 Task: Find connections with filter location Hoboken with filter topic #humanresourceswith filter profile language English with filter current company Siemens Mobility with filter school Vivekananda Global University with filter industry Restaurants with filter service category Lead Generation with filter keywords title Habitat for Humanity Builder
Action: Mouse moved to (569, 116)
Screenshot: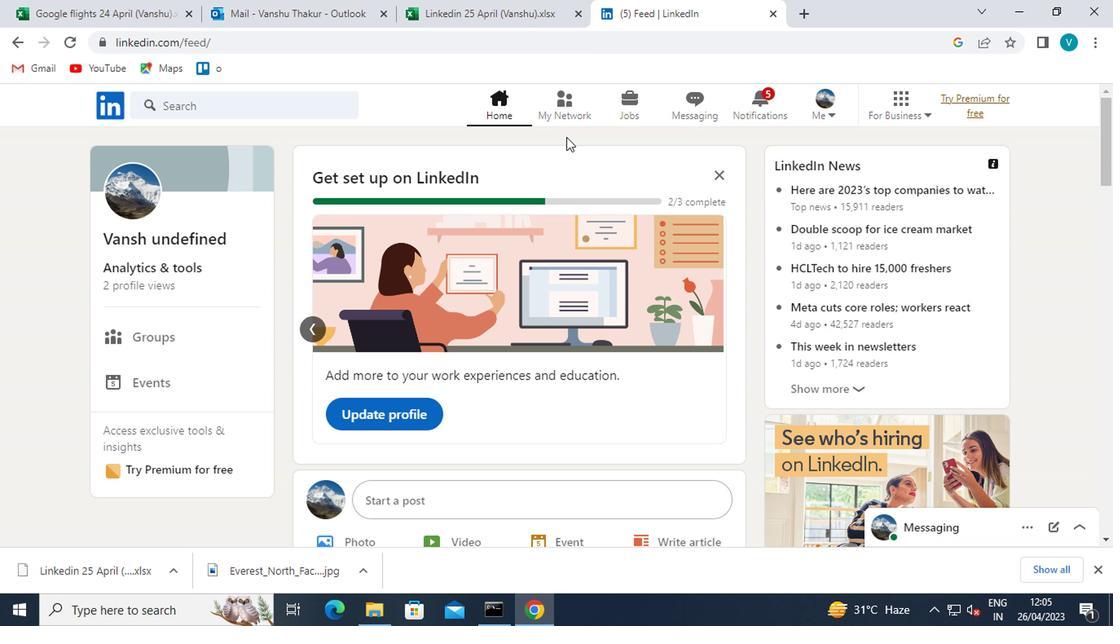 
Action: Mouse pressed left at (569, 116)
Screenshot: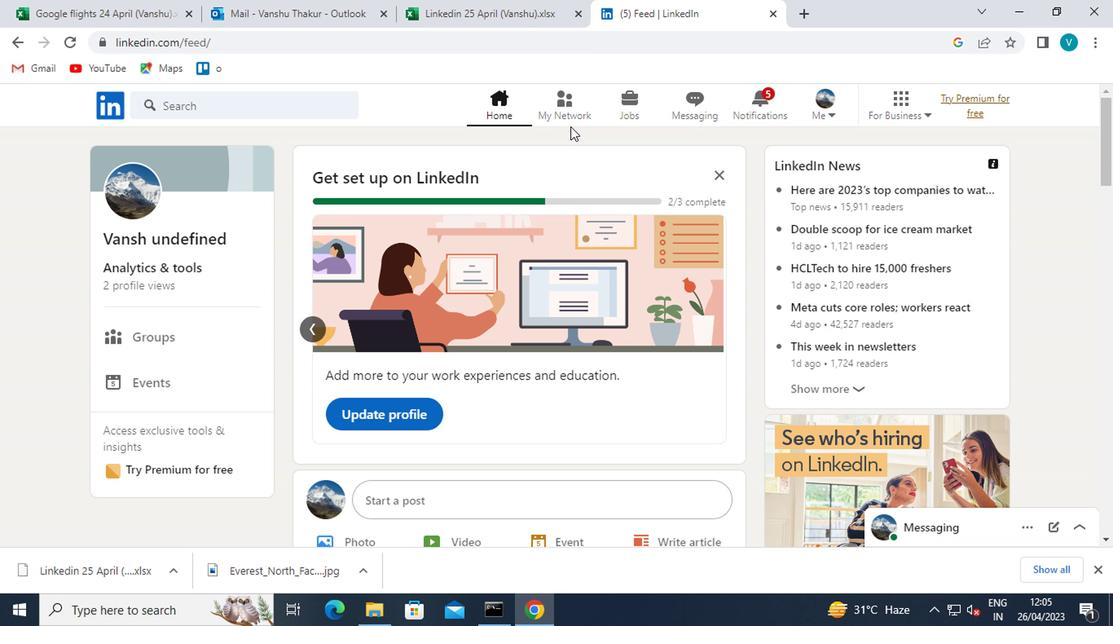 
Action: Mouse moved to (189, 189)
Screenshot: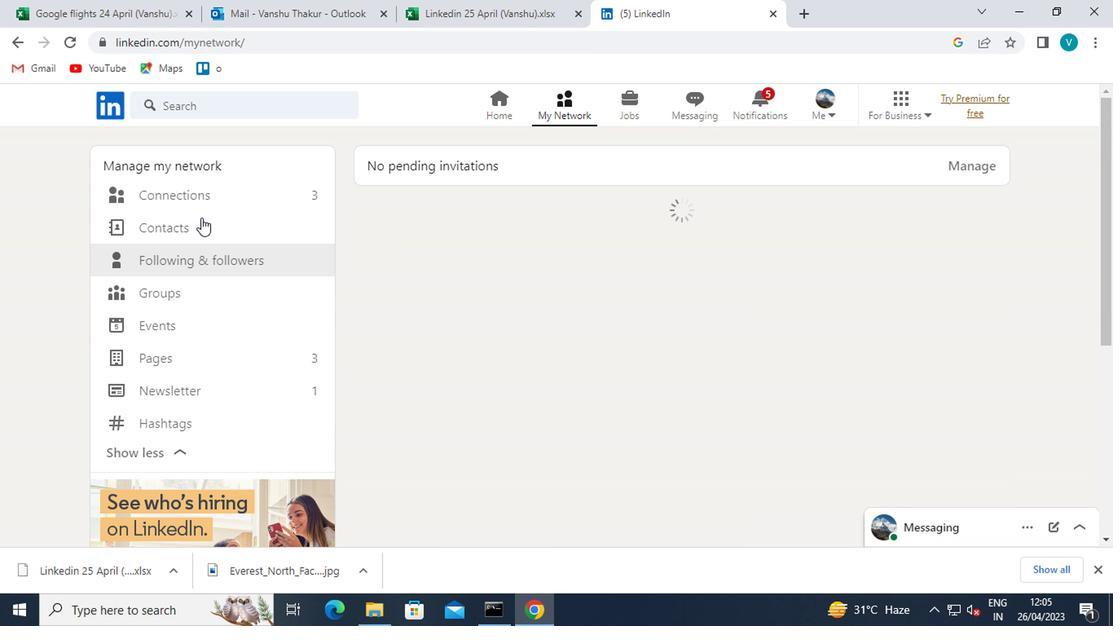 
Action: Mouse pressed left at (189, 189)
Screenshot: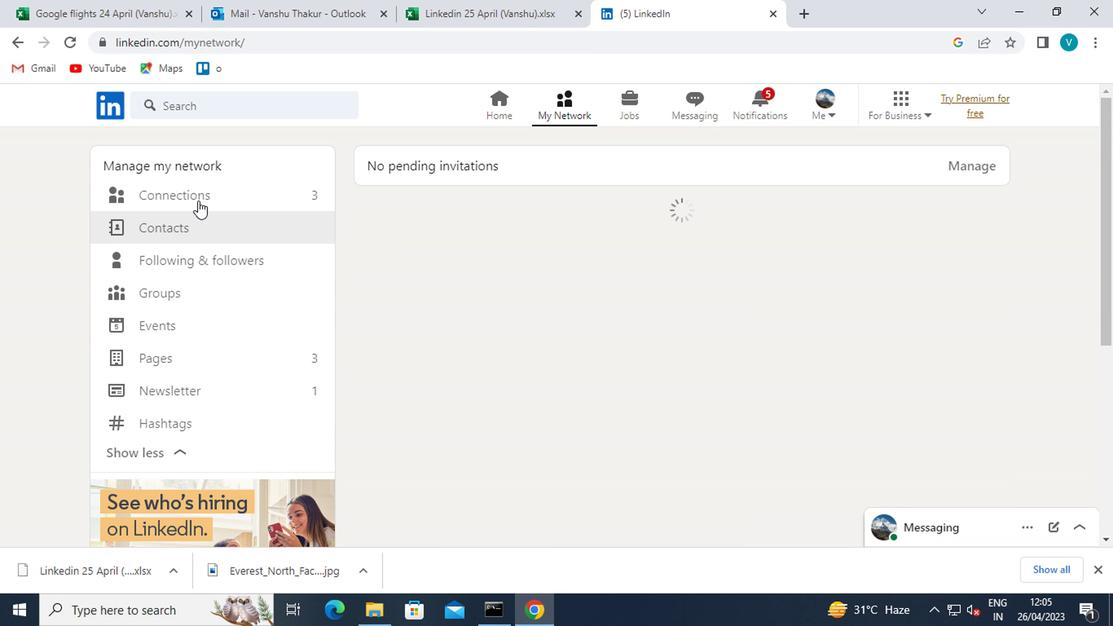 
Action: Mouse moved to (638, 193)
Screenshot: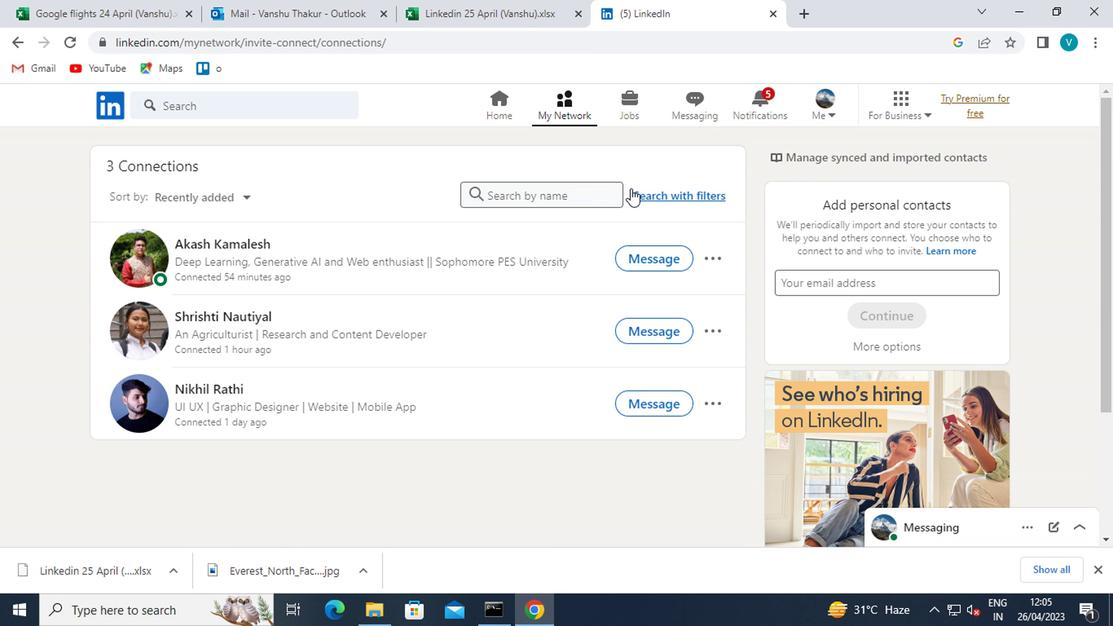 
Action: Mouse pressed left at (638, 193)
Screenshot: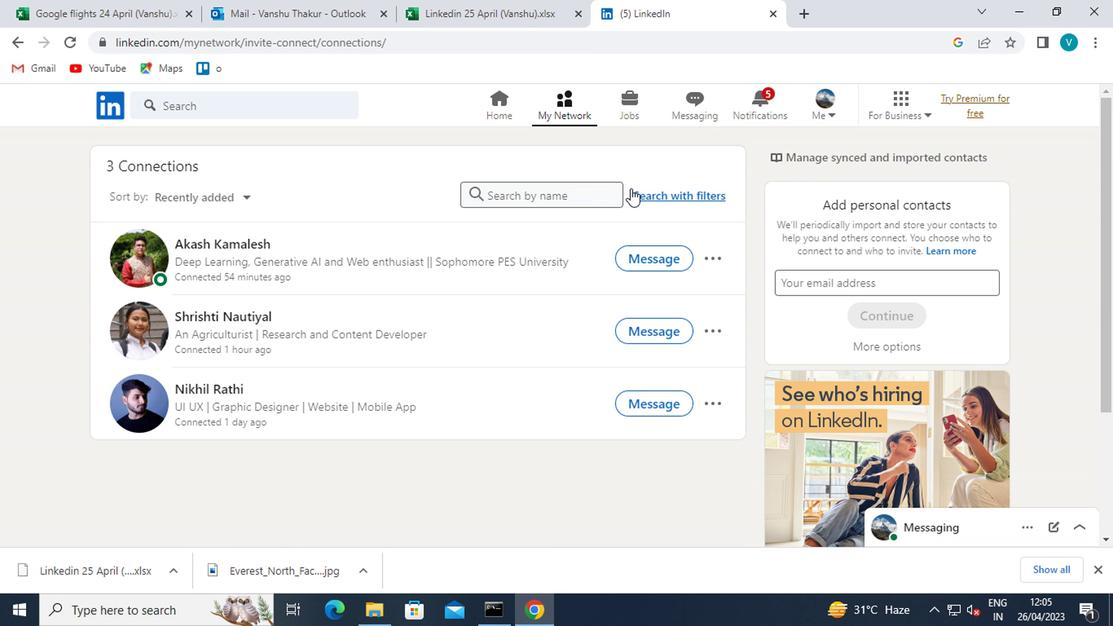 
Action: Mouse moved to (551, 154)
Screenshot: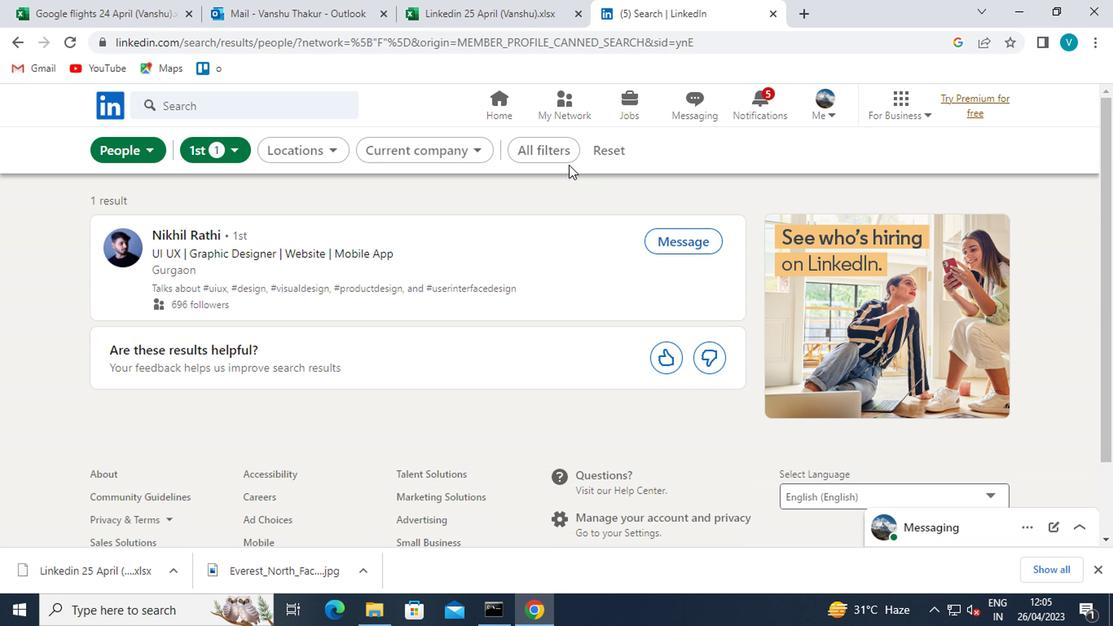 
Action: Mouse pressed left at (551, 154)
Screenshot: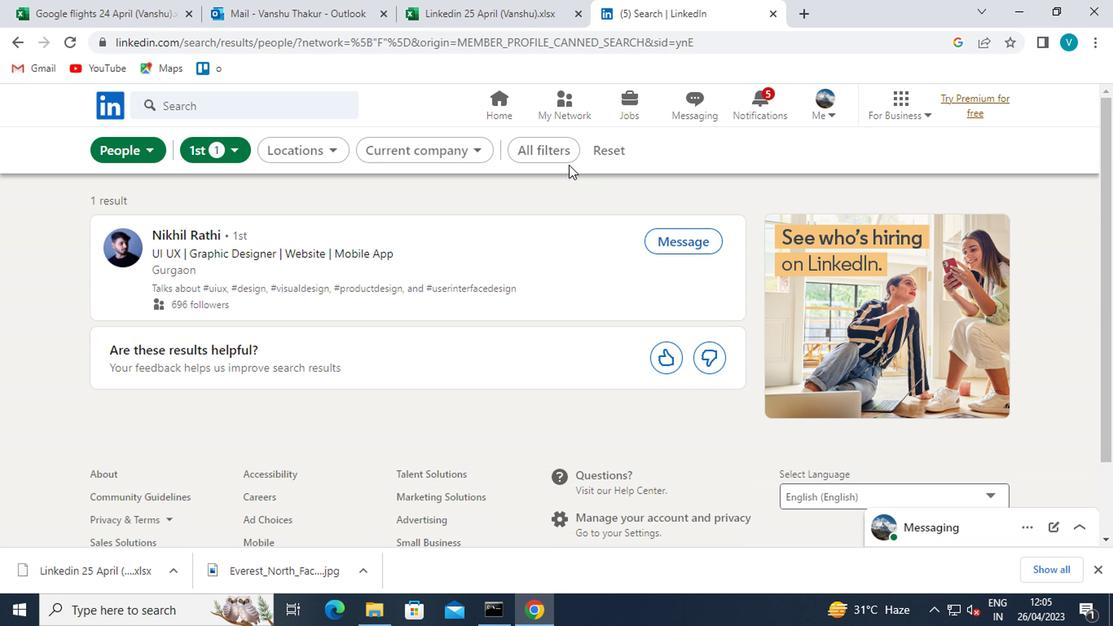 
Action: Mouse moved to (793, 255)
Screenshot: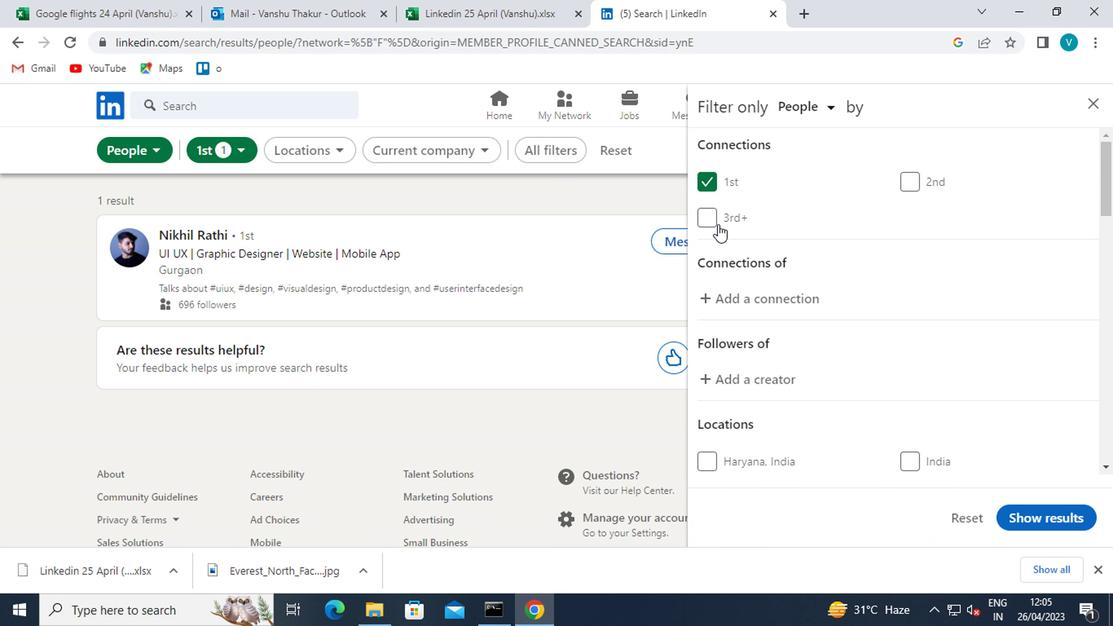 
Action: Mouse scrolled (793, 254) with delta (0, -1)
Screenshot: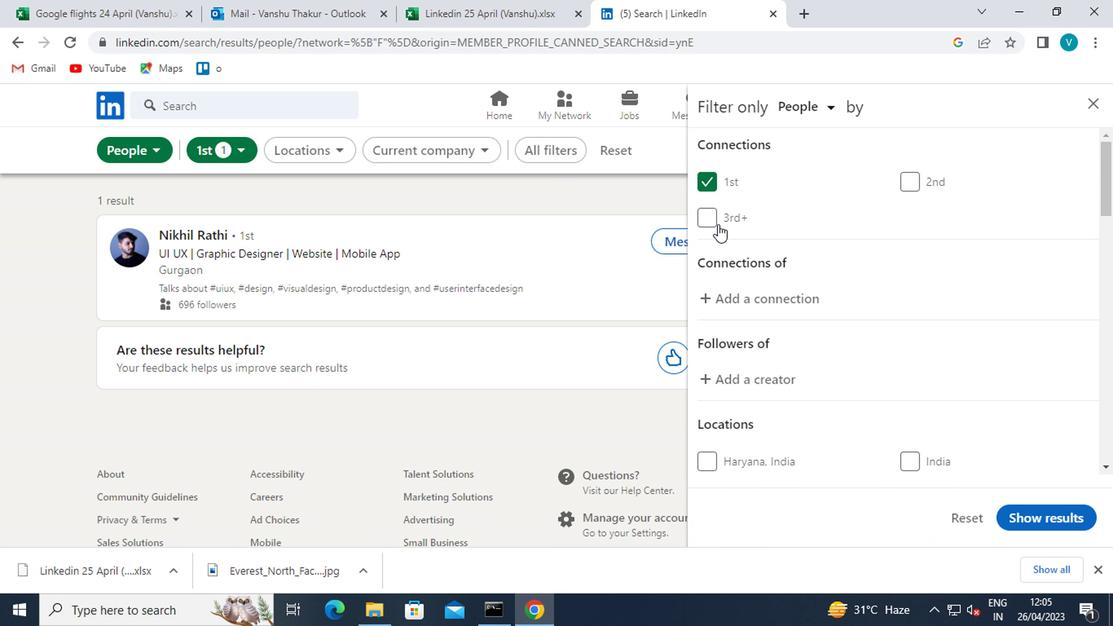 
Action: Mouse moved to (794, 255)
Screenshot: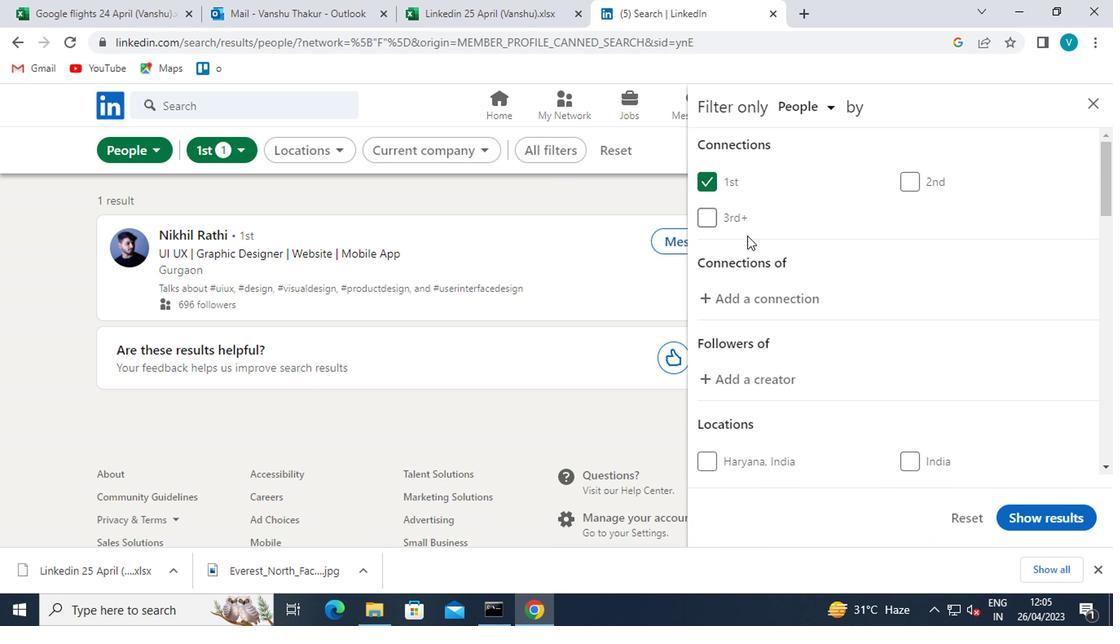 
Action: Mouse scrolled (794, 254) with delta (0, -1)
Screenshot: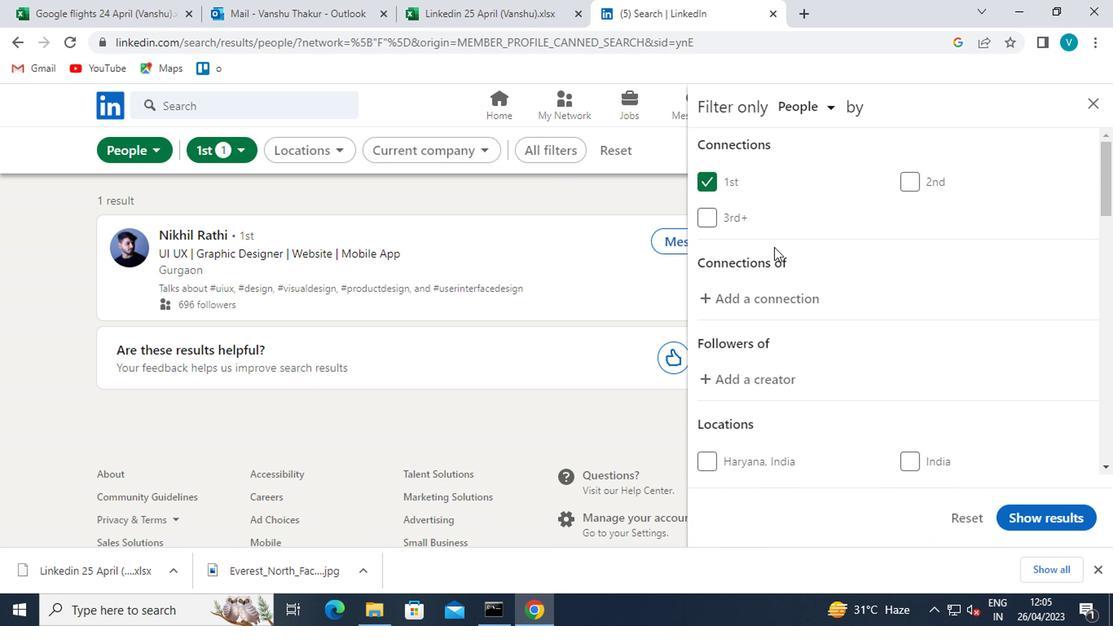 
Action: Mouse moved to (795, 255)
Screenshot: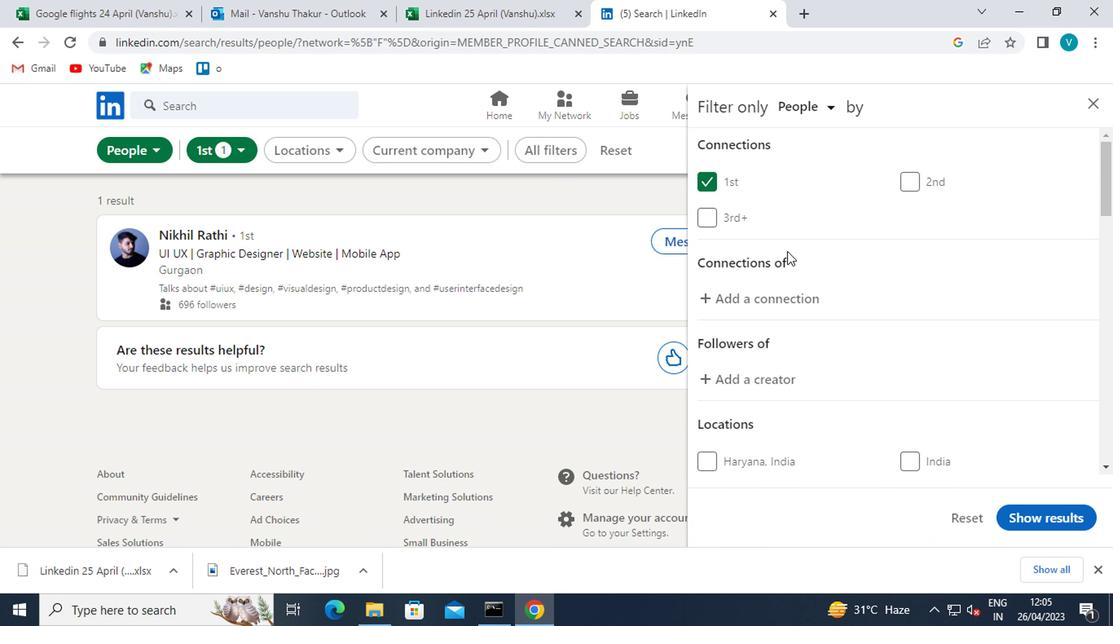 
Action: Mouse scrolled (795, 254) with delta (0, -1)
Screenshot: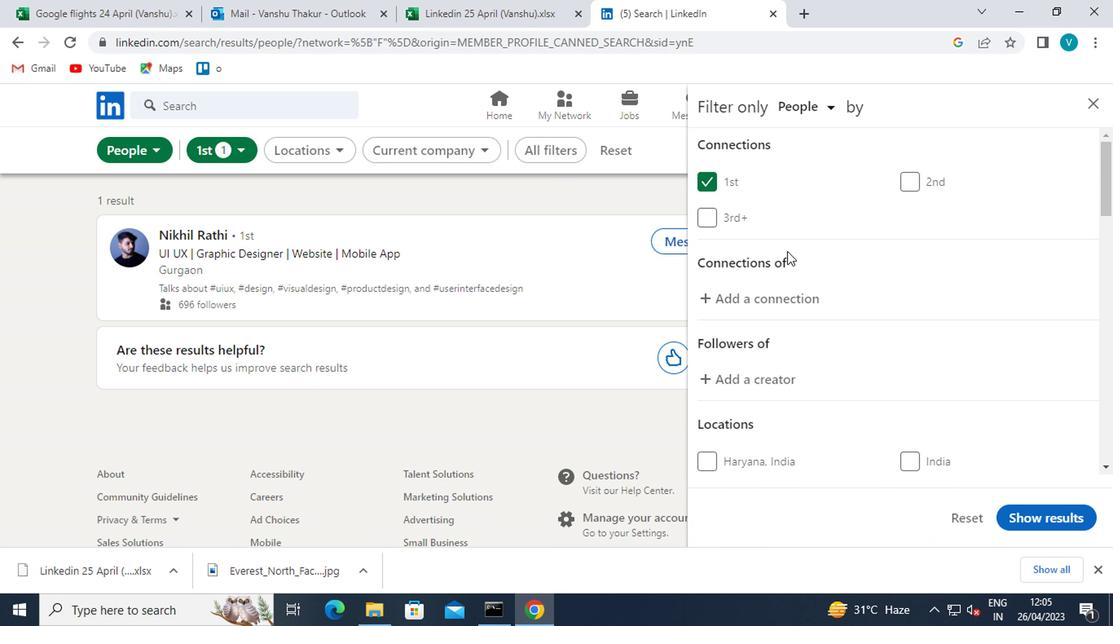 
Action: Mouse moved to (775, 290)
Screenshot: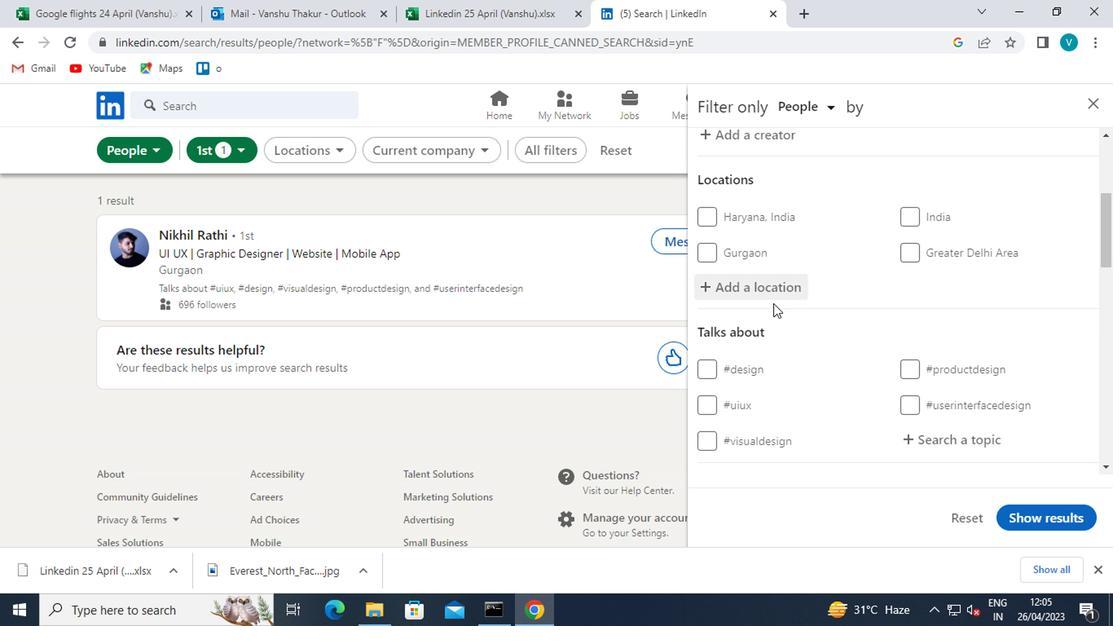 
Action: Mouse pressed left at (775, 290)
Screenshot: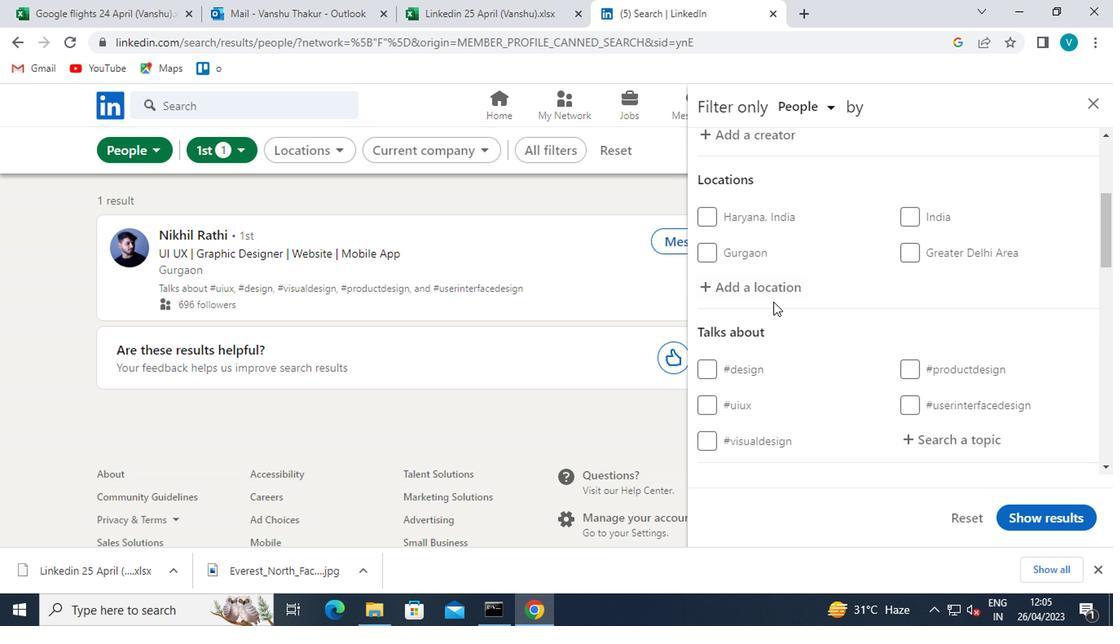 
Action: Key pressed <Key.shift>HOBOKEN
Screenshot: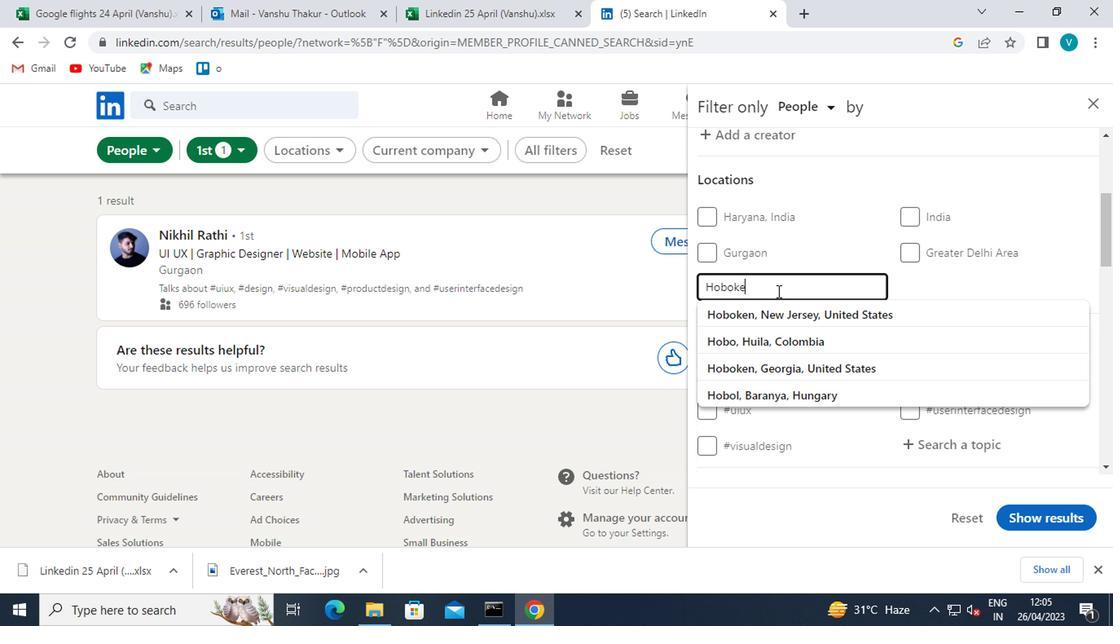 
Action: Mouse moved to (824, 310)
Screenshot: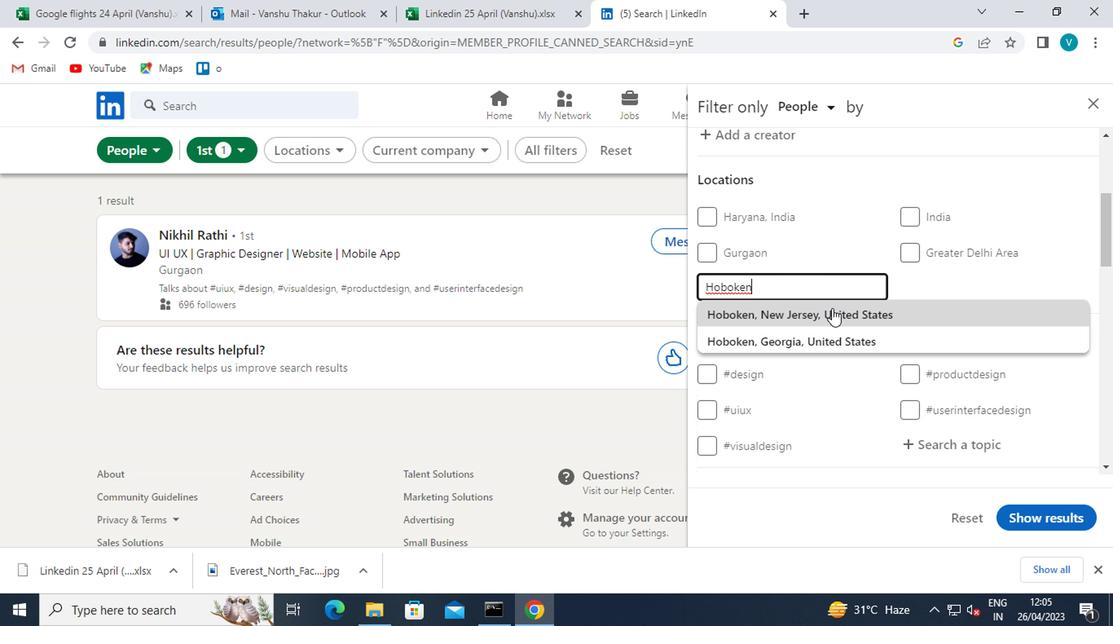 
Action: Mouse pressed left at (824, 310)
Screenshot: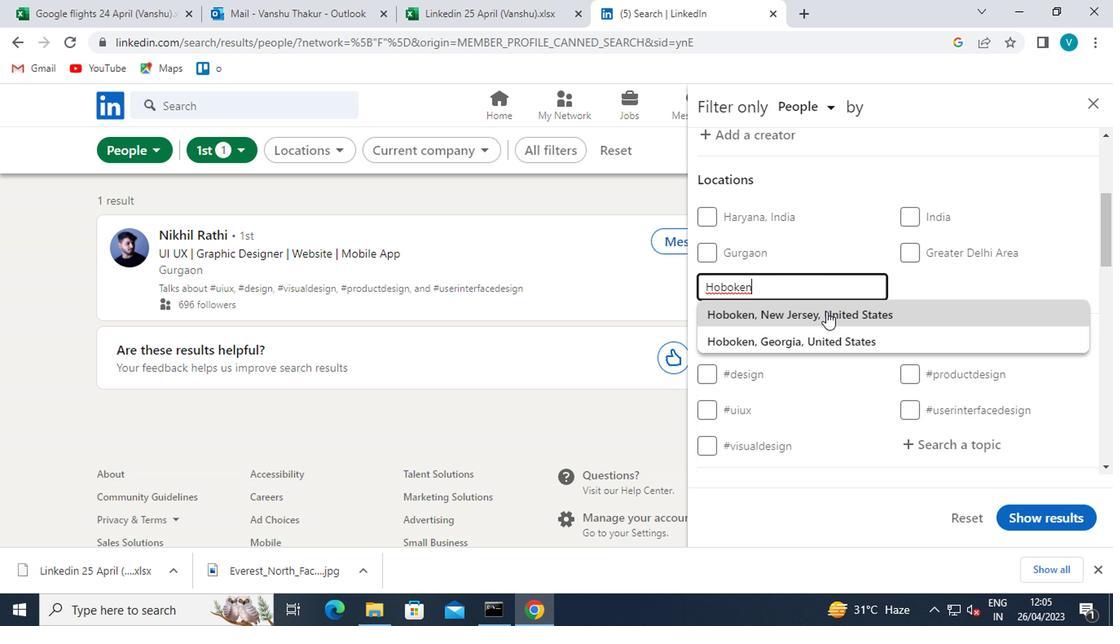 
Action: Mouse scrolled (824, 309) with delta (0, -1)
Screenshot: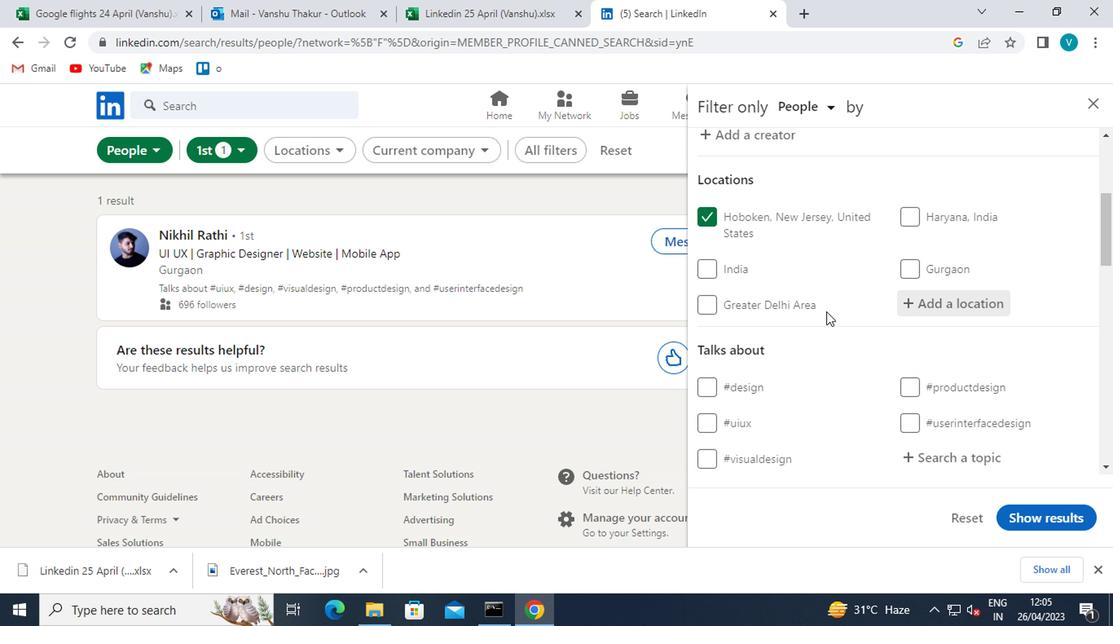 
Action: Mouse moved to (940, 372)
Screenshot: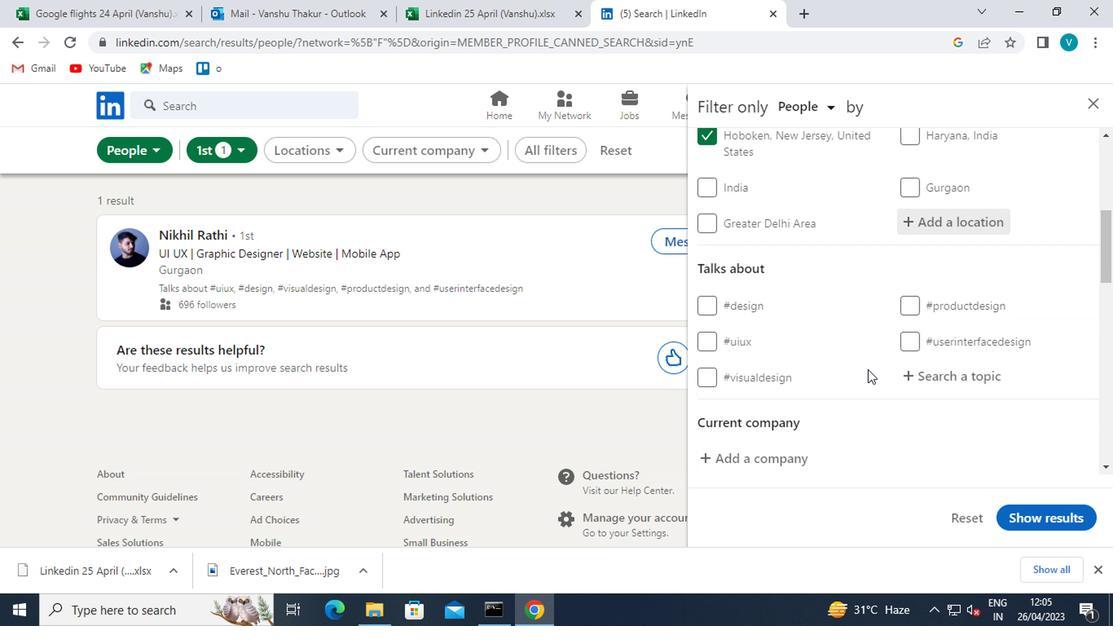 
Action: Mouse pressed left at (940, 372)
Screenshot: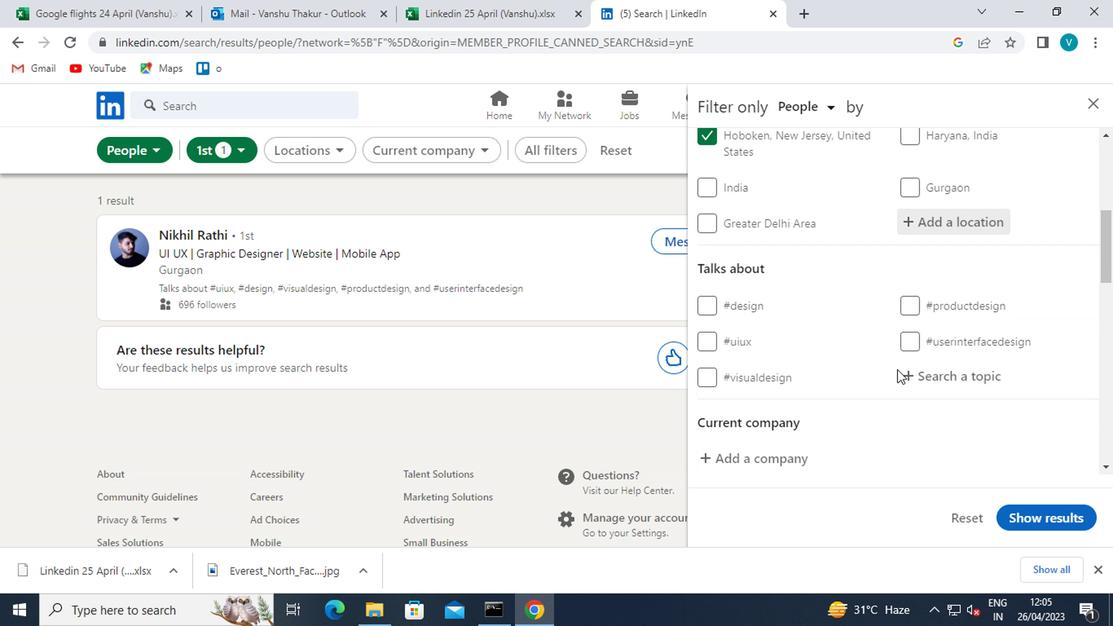 
Action: Mouse moved to (778, 328)
Screenshot: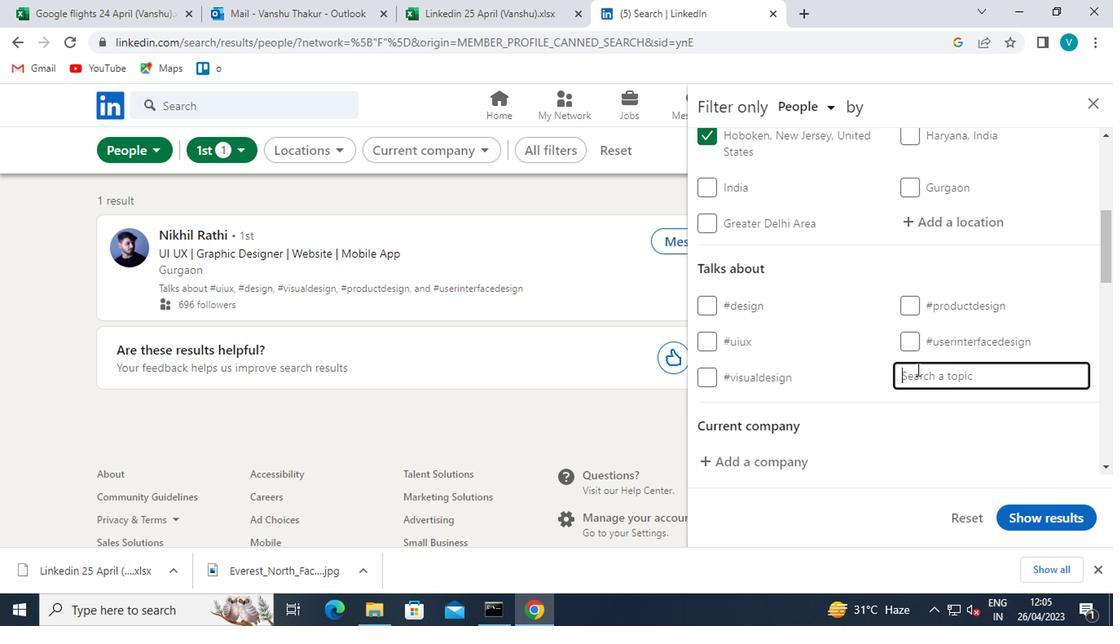 
Action: Key pressed <Key.shift>#HUMANRESOURCES
Screenshot: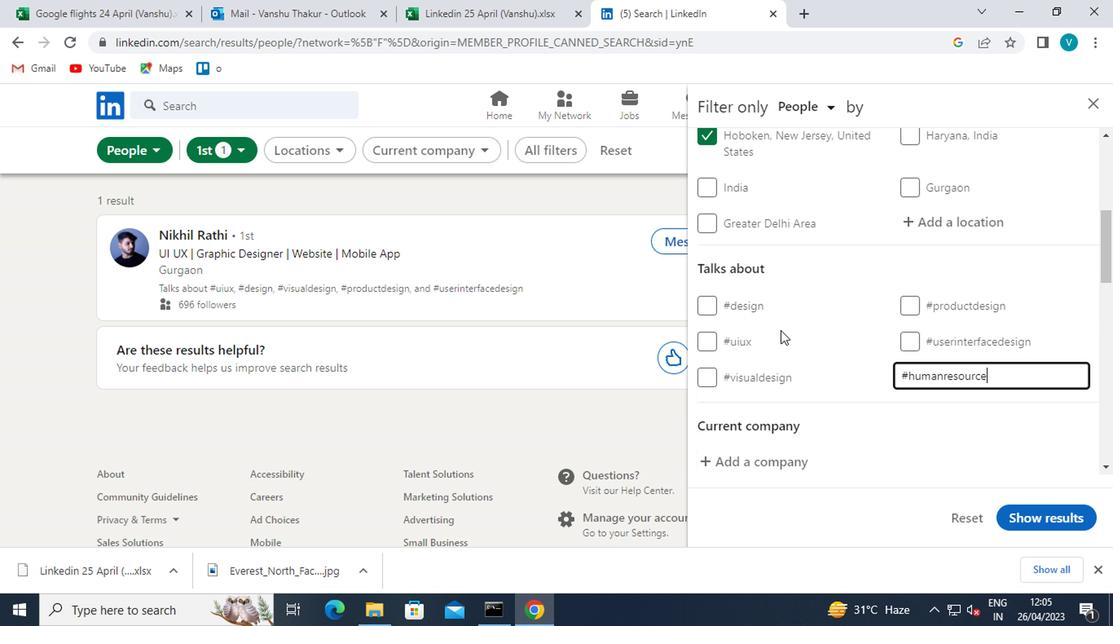 
Action: Mouse moved to (962, 410)
Screenshot: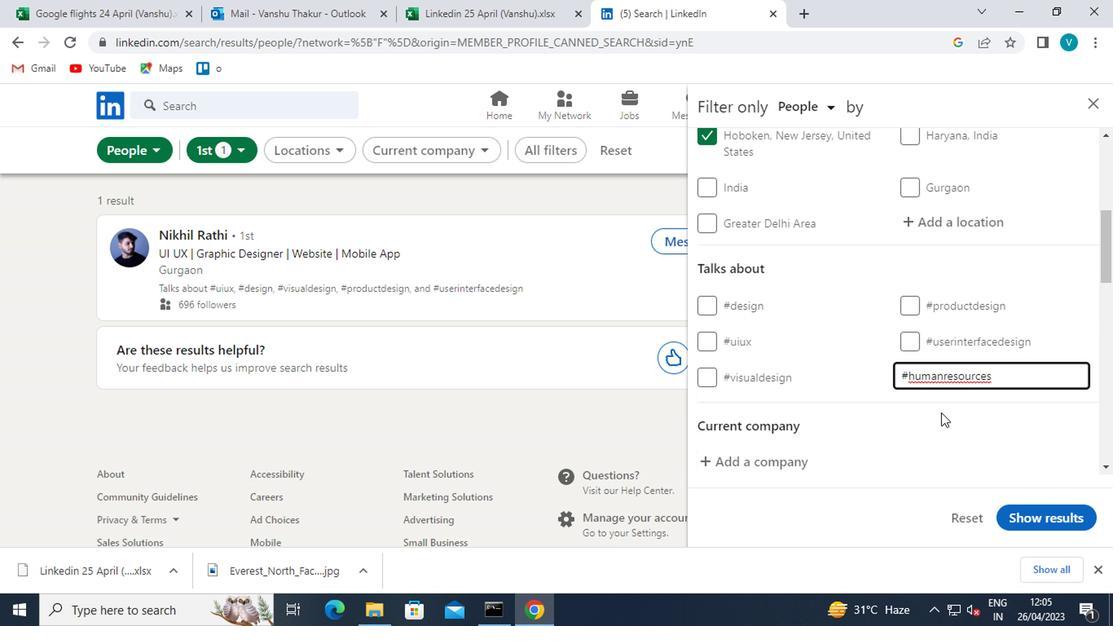 
Action: Mouse pressed left at (962, 410)
Screenshot: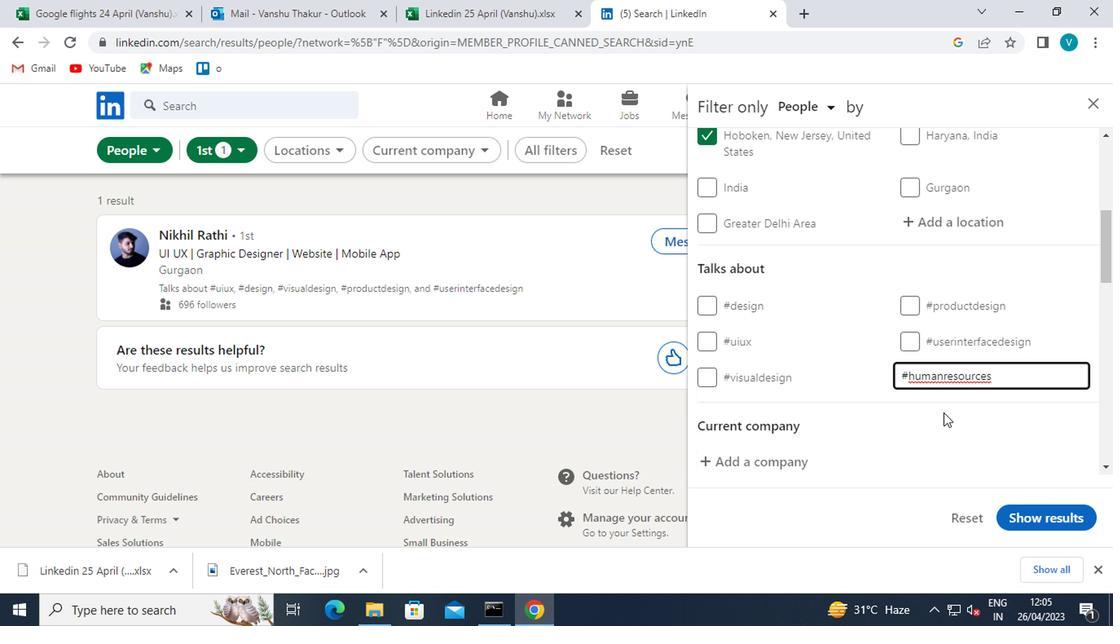 
Action: Mouse scrolled (962, 409) with delta (0, -1)
Screenshot: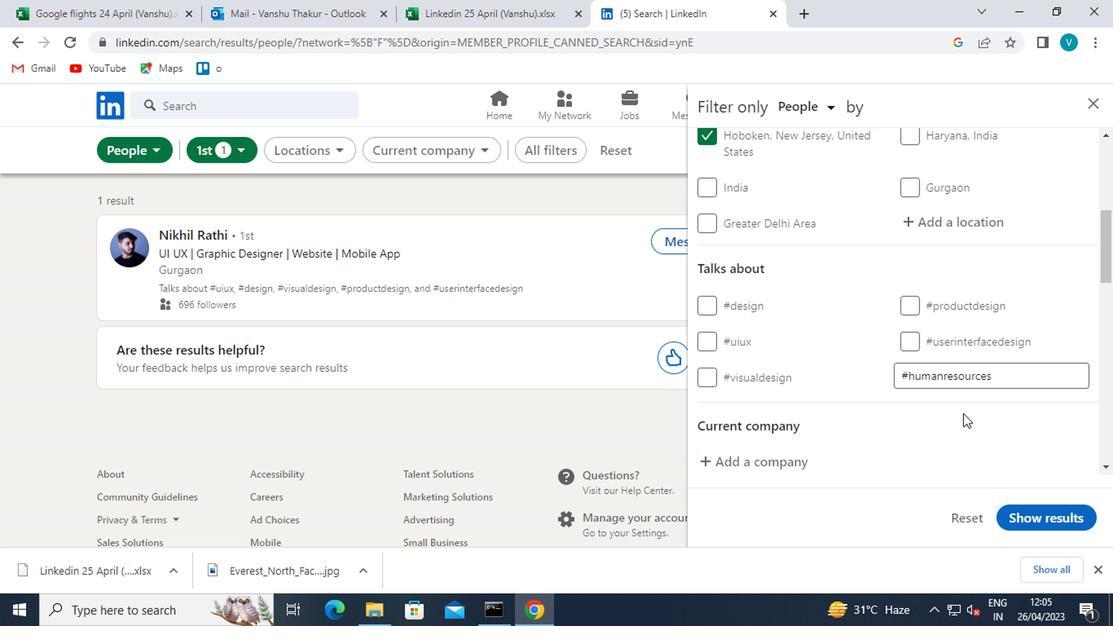 
Action: Mouse scrolled (962, 409) with delta (0, -1)
Screenshot: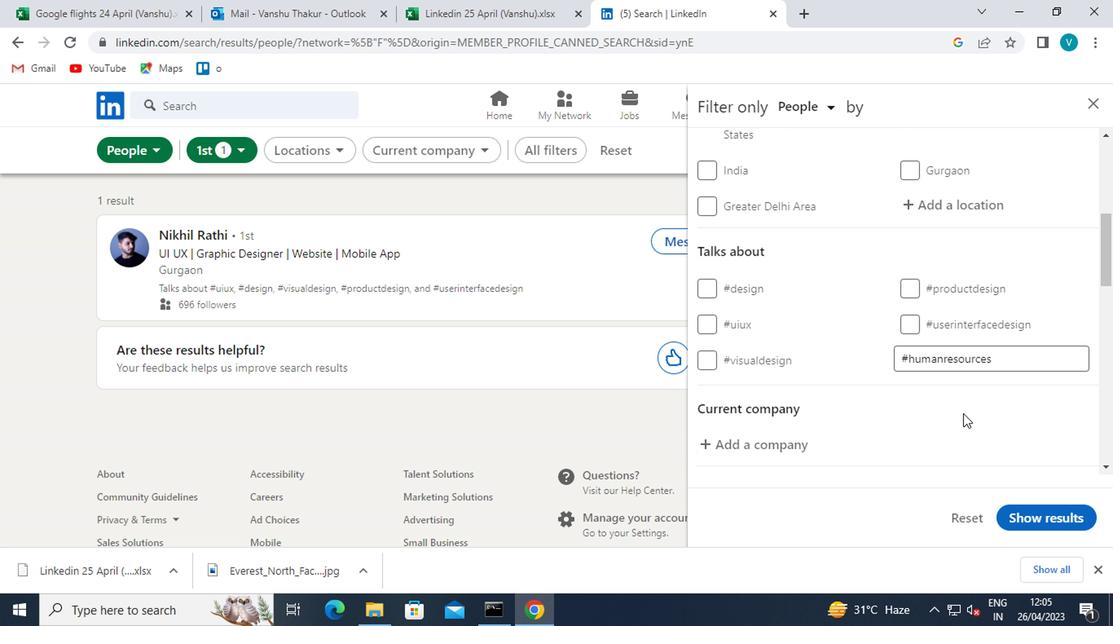 
Action: Mouse scrolled (962, 409) with delta (0, -1)
Screenshot: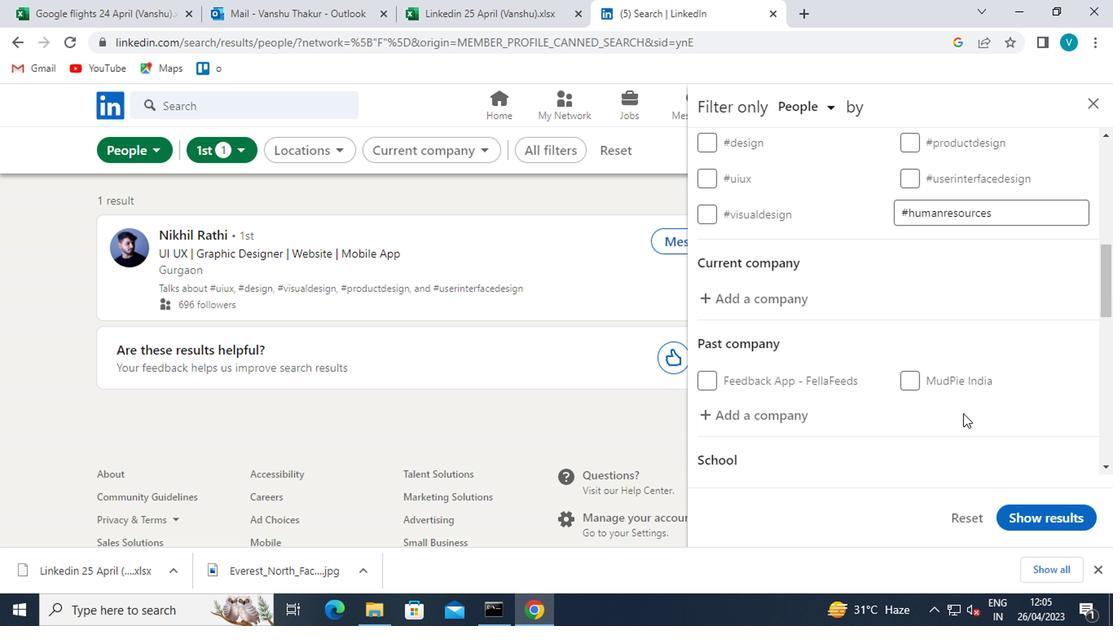 
Action: Mouse scrolled (962, 409) with delta (0, -1)
Screenshot: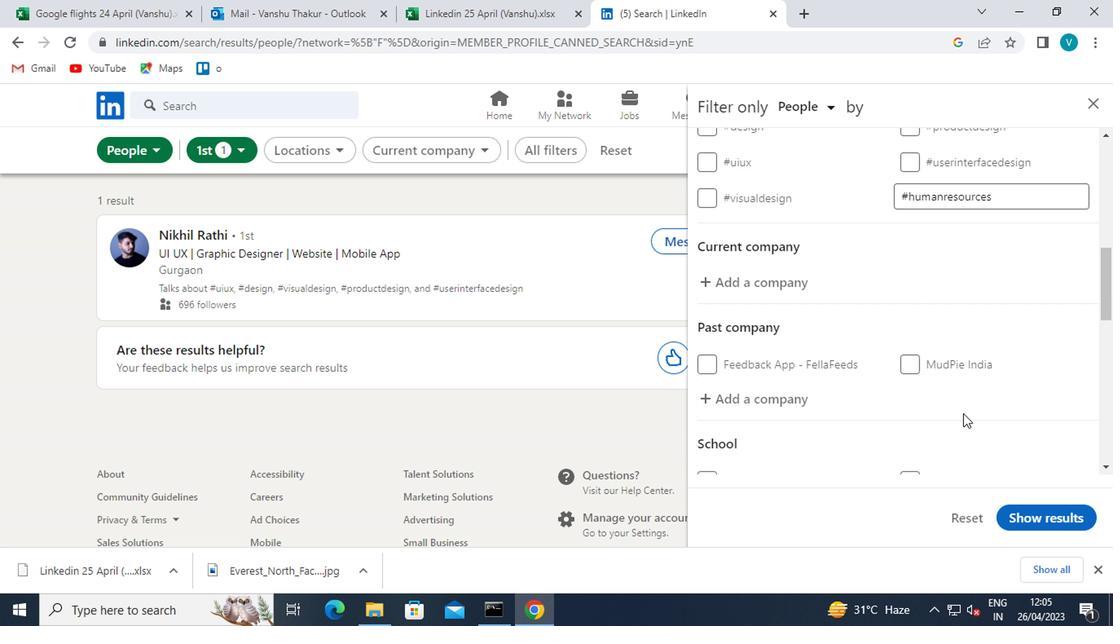 
Action: Mouse scrolled (962, 409) with delta (0, -1)
Screenshot: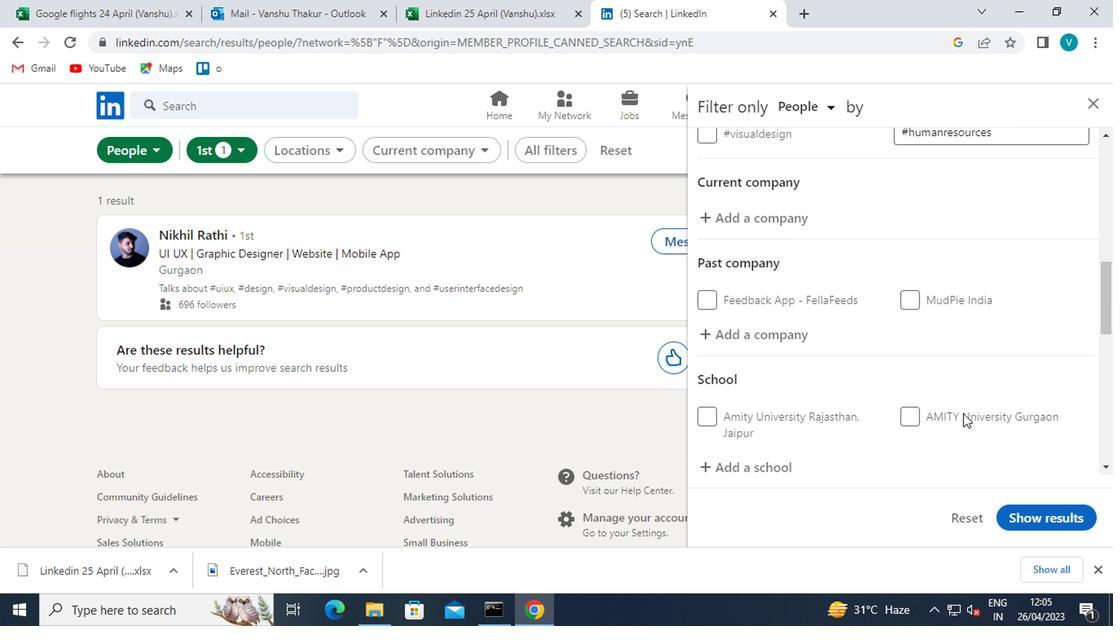 
Action: Mouse scrolled (962, 409) with delta (0, -1)
Screenshot: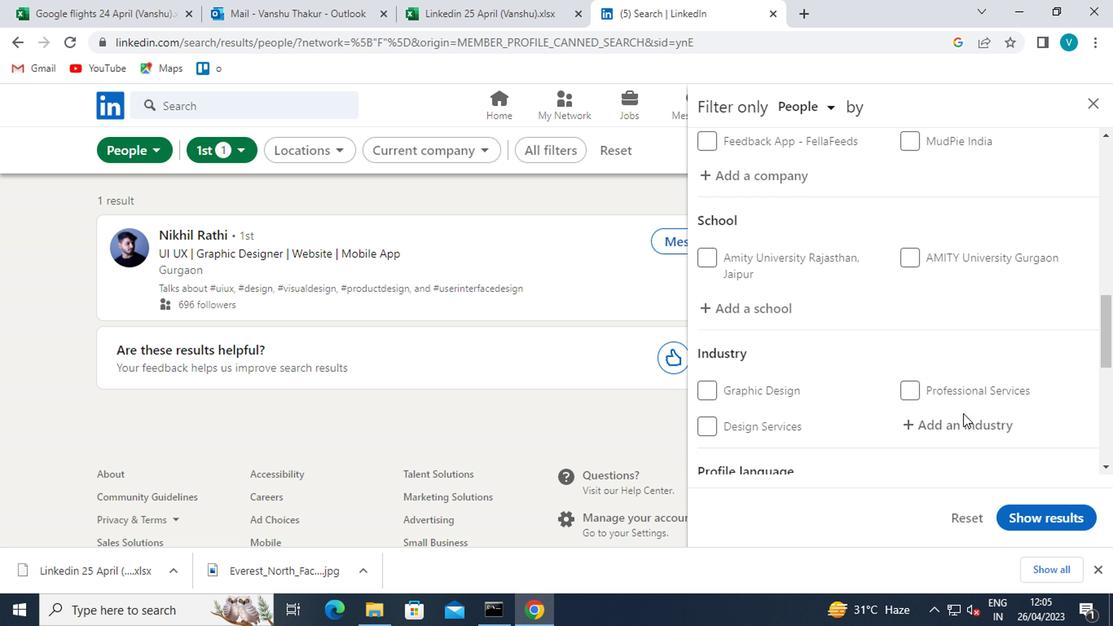 
Action: Mouse moved to (956, 415)
Screenshot: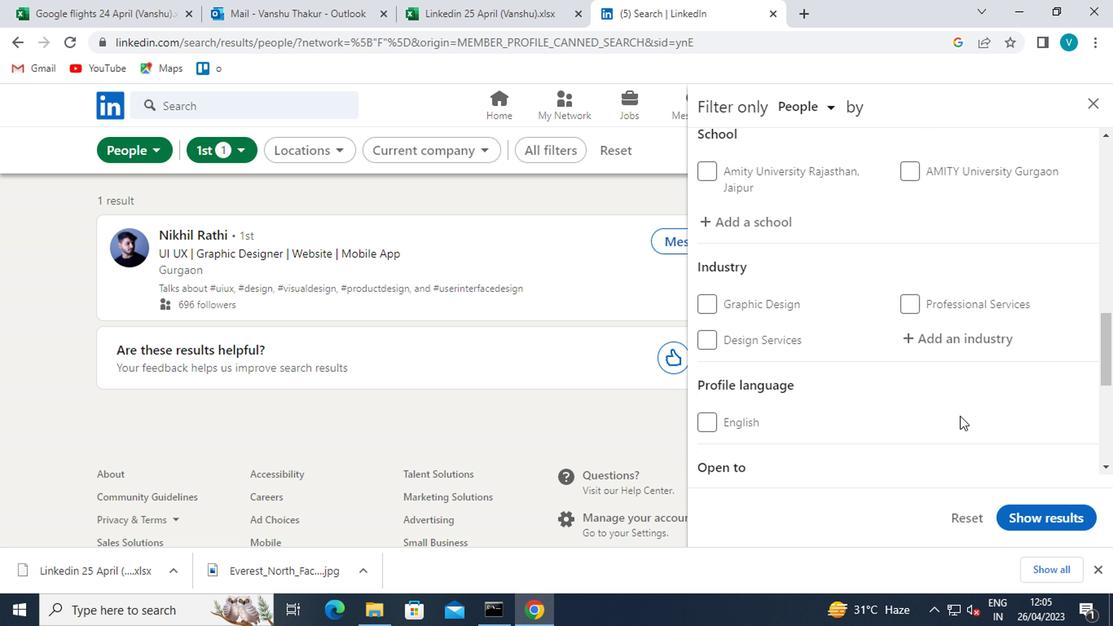 
Action: Mouse scrolled (956, 414) with delta (0, 0)
Screenshot: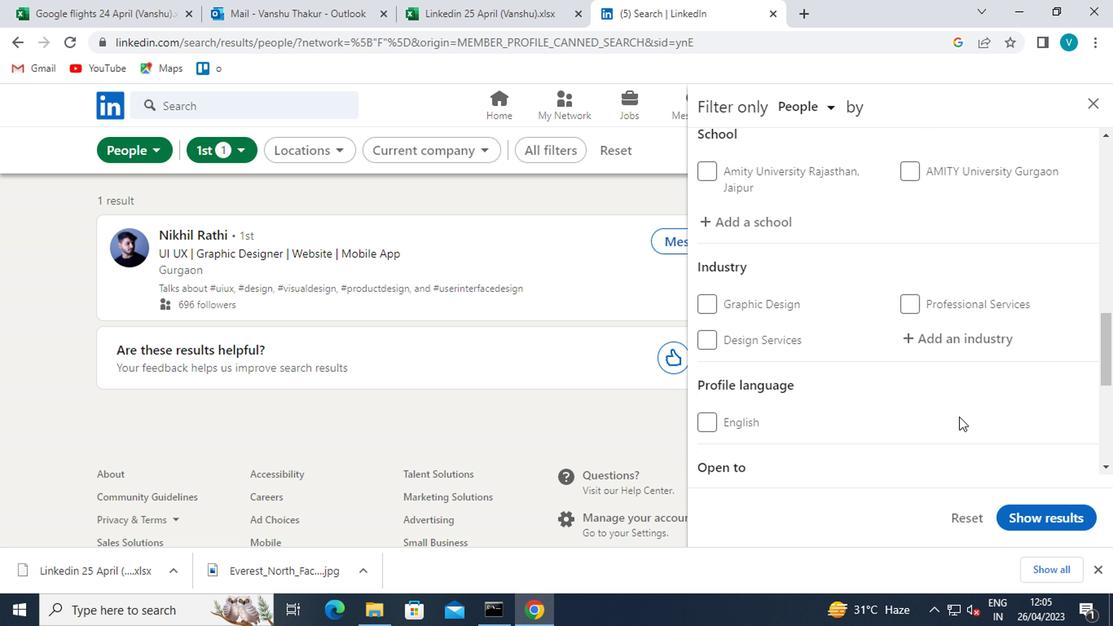 
Action: Mouse moved to (710, 343)
Screenshot: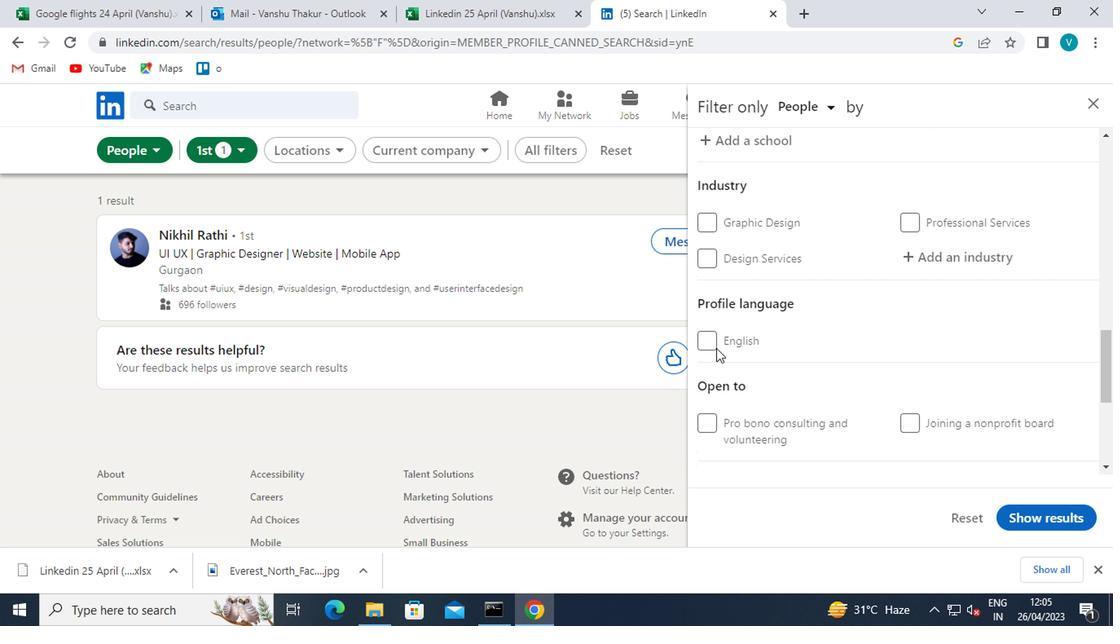 
Action: Mouse pressed left at (710, 343)
Screenshot: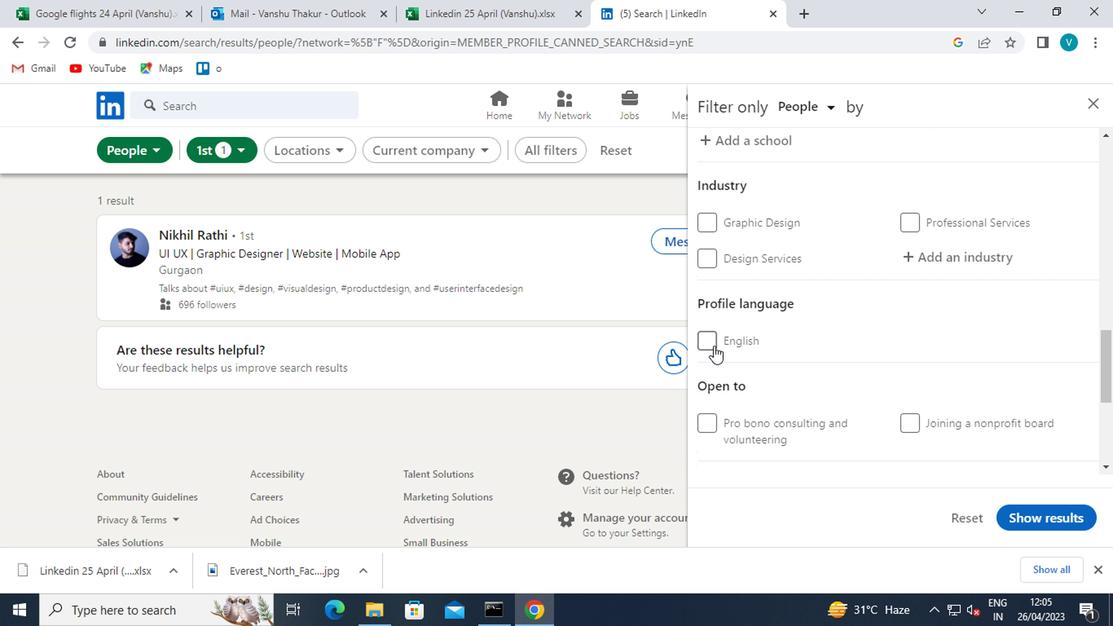 
Action: Mouse moved to (1038, 334)
Screenshot: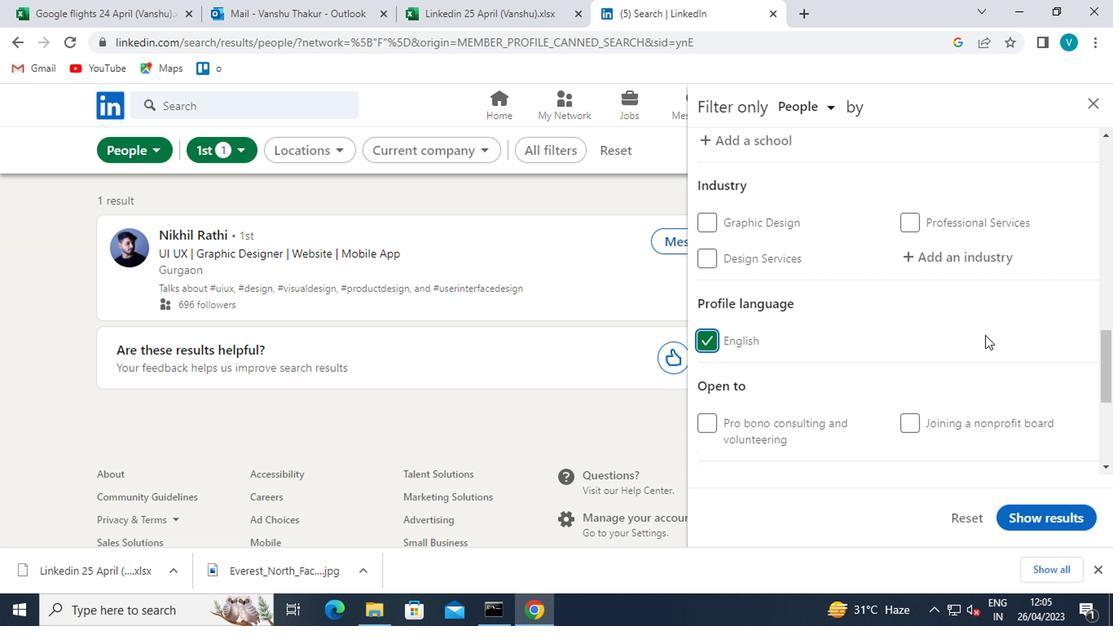 
Action: Mouse scrolled (1038, 335) with delta (0, 0)
Screenshot: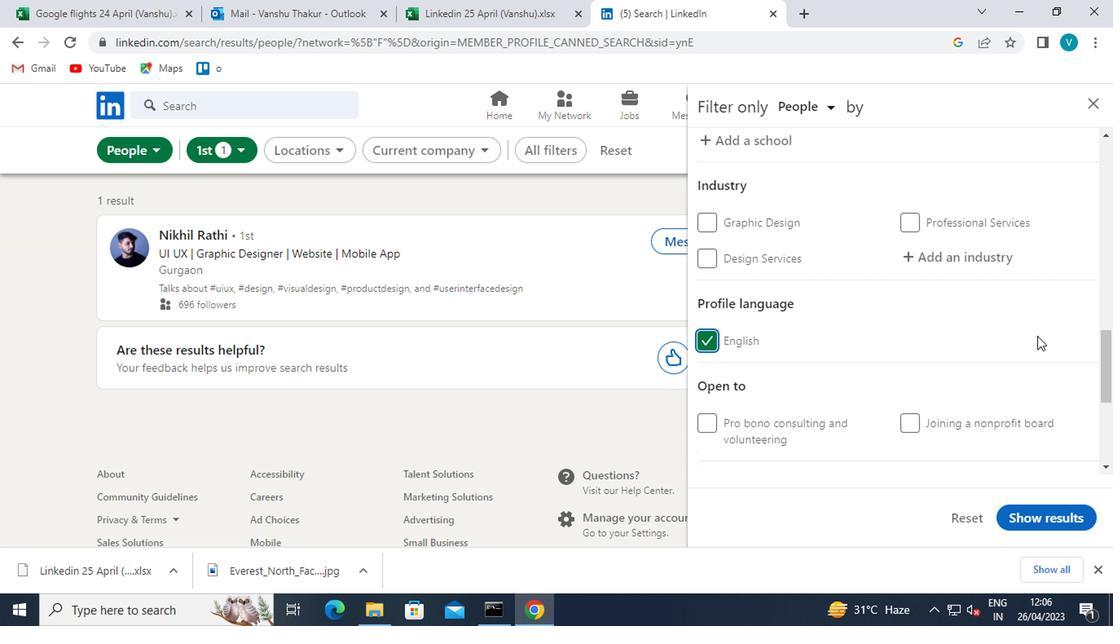 
Action: Mouse scrolled (1038, 335) with delta (0, 0)
Screenshot: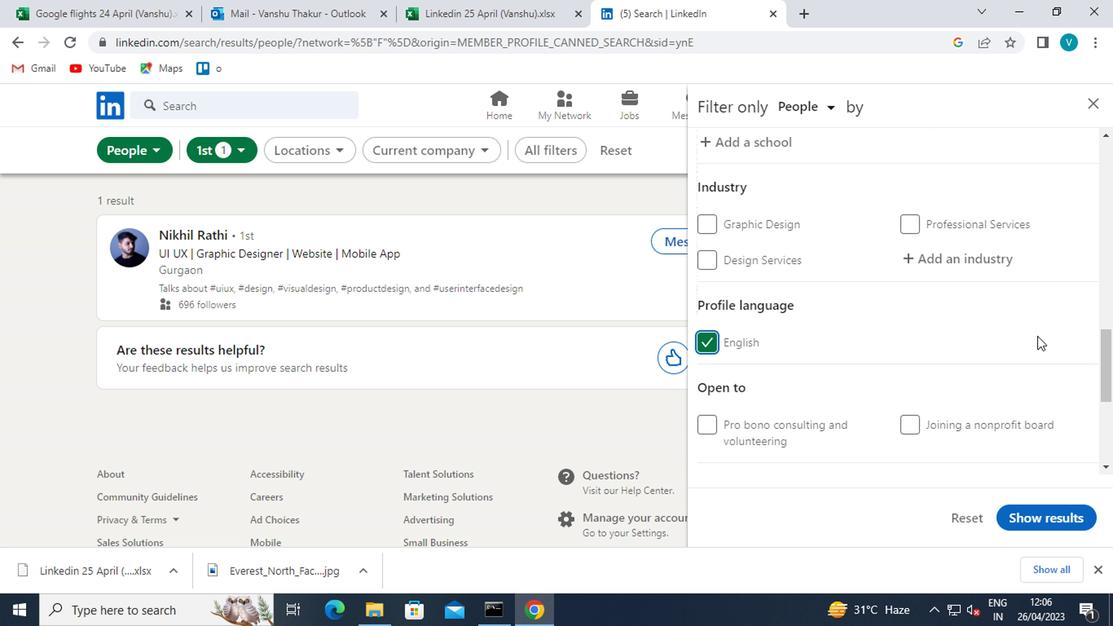
Action: Mouse scrolled (1038, 335) with delta (0, 0)
Screenshot: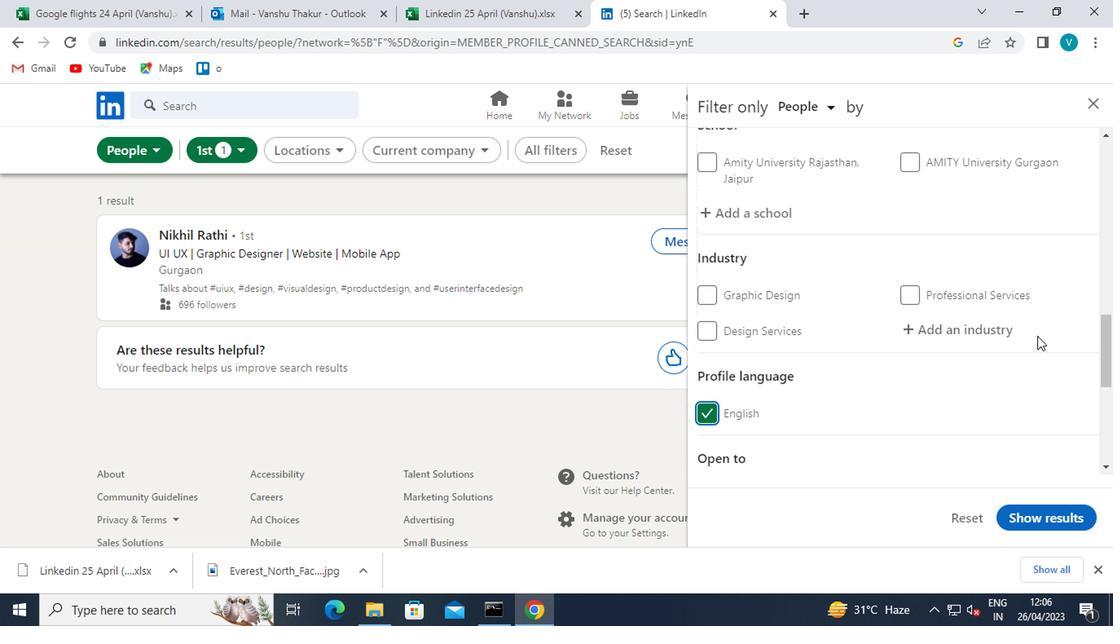 
Action: Mouse moved to (820, 287)
Screenshot: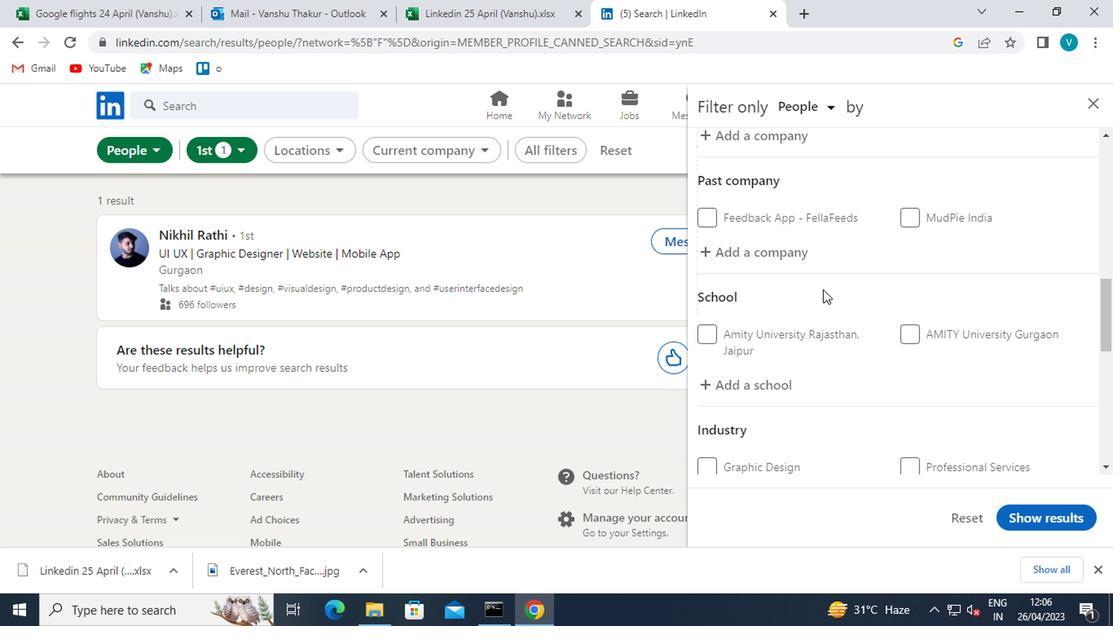 
Action: Mouse scrolled (820, 288) with delta (0, 0)
Screenshot: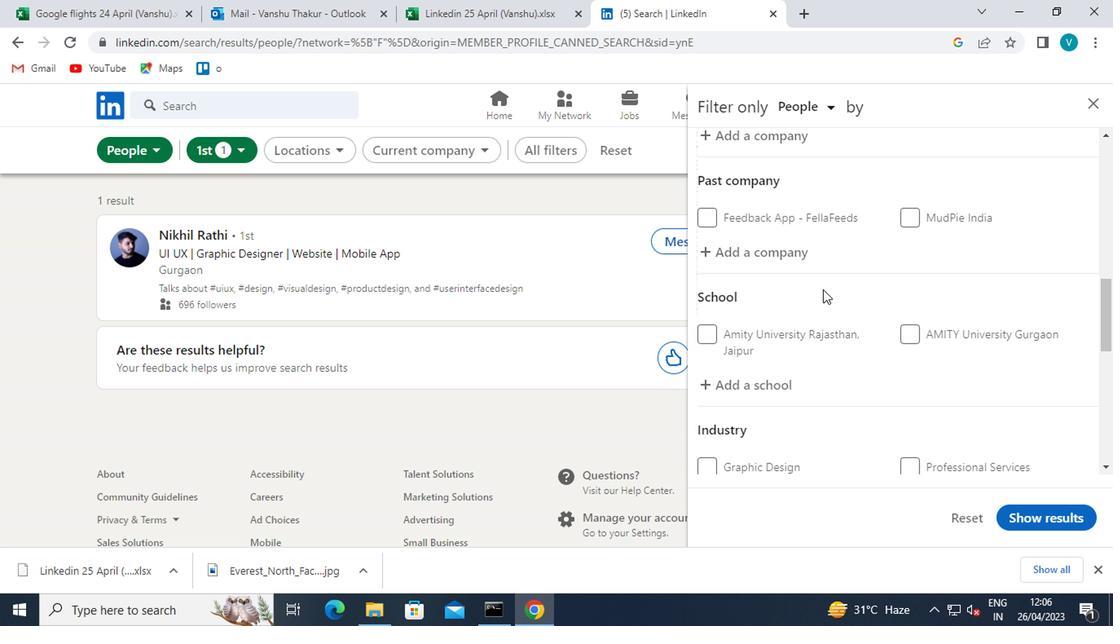
Action: Mouse moved to (787, 219)
Screenshot: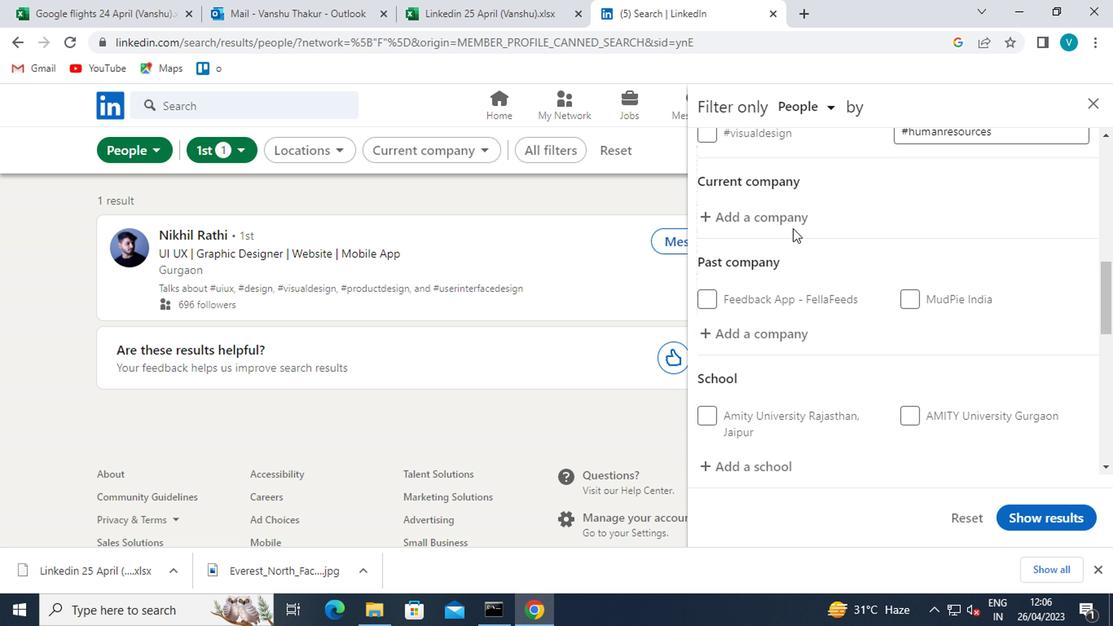 
Action: Mouse pressed left at (787, 219)
Screenshot: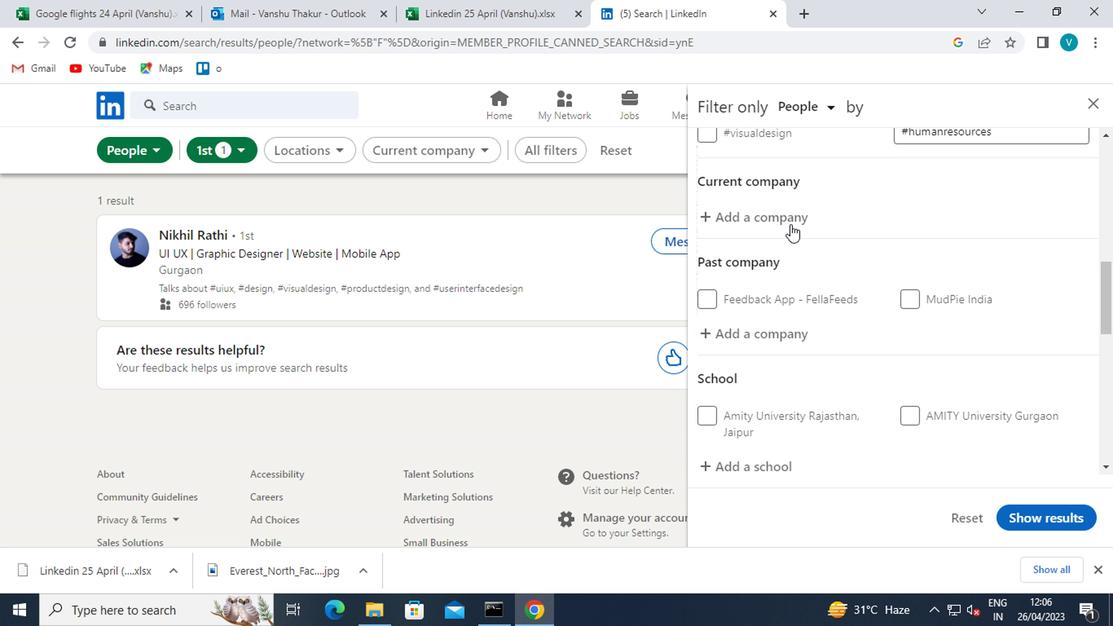 
Action: Mouse moved to (787, 219)
Screenshot: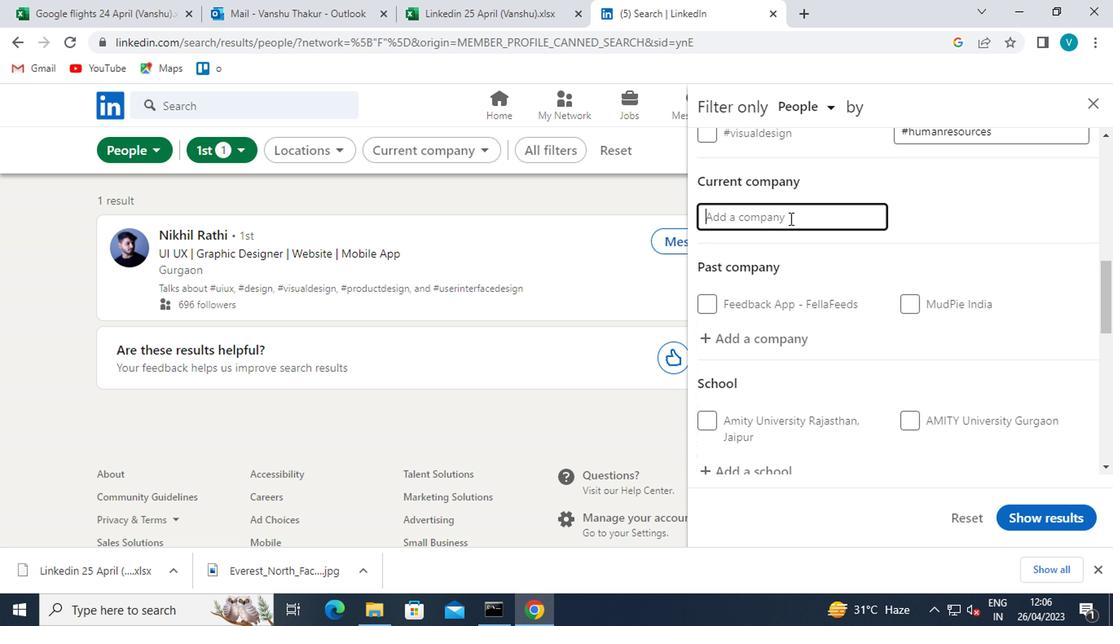 
Action: Key pressed <Key.shift>SIEMENS<Key.space><Key.shift>MOBILITY
Screenshot: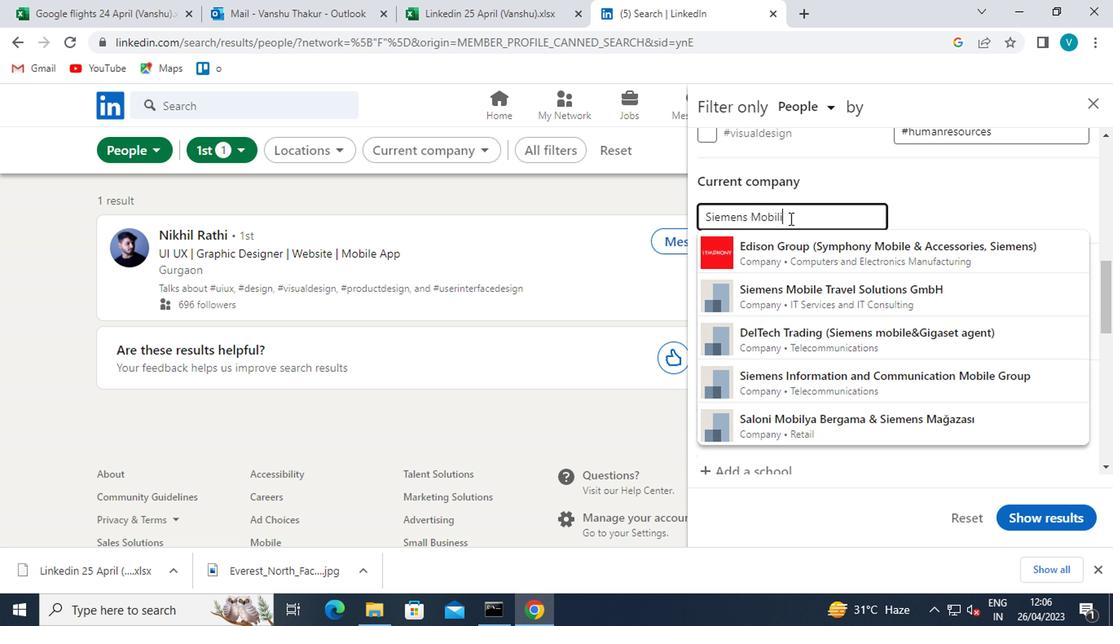 
Action: Mouse moved to (970, 225)
Screenshot: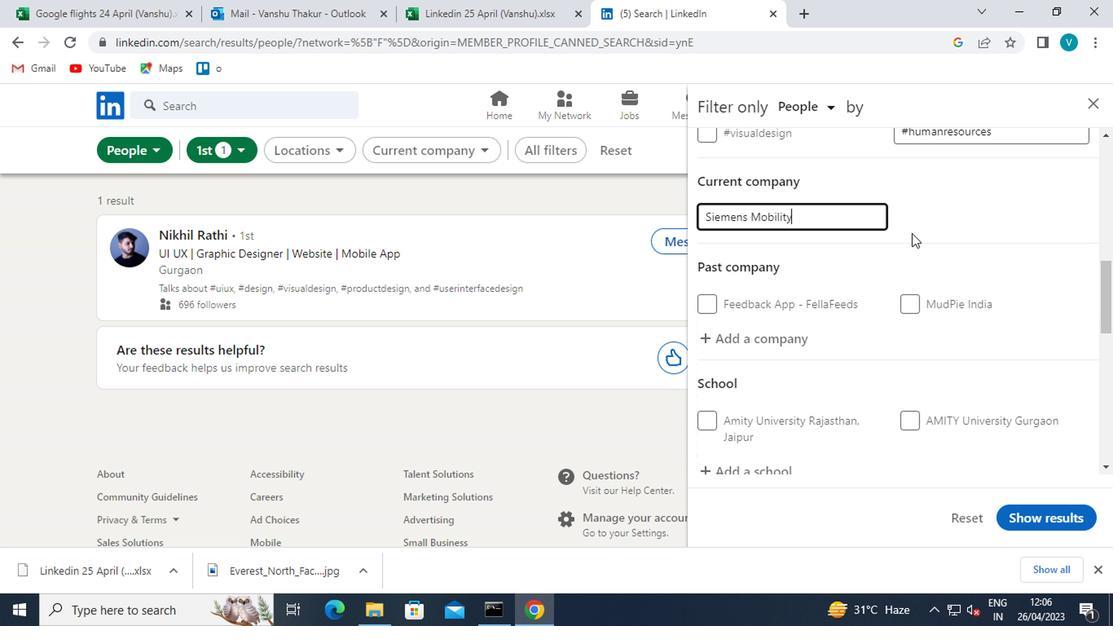 
Action: Mouse pressed left at (970, 225)
Screenshot: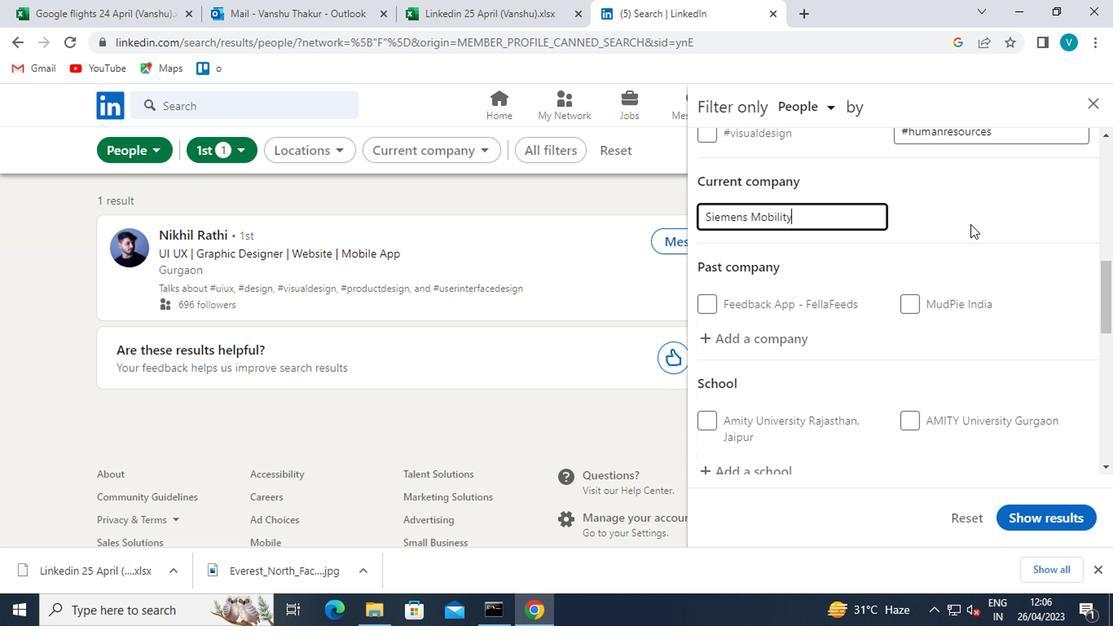 
Action: Mouse scrolled (970, 224) with delta (0, 0)
Screenshot: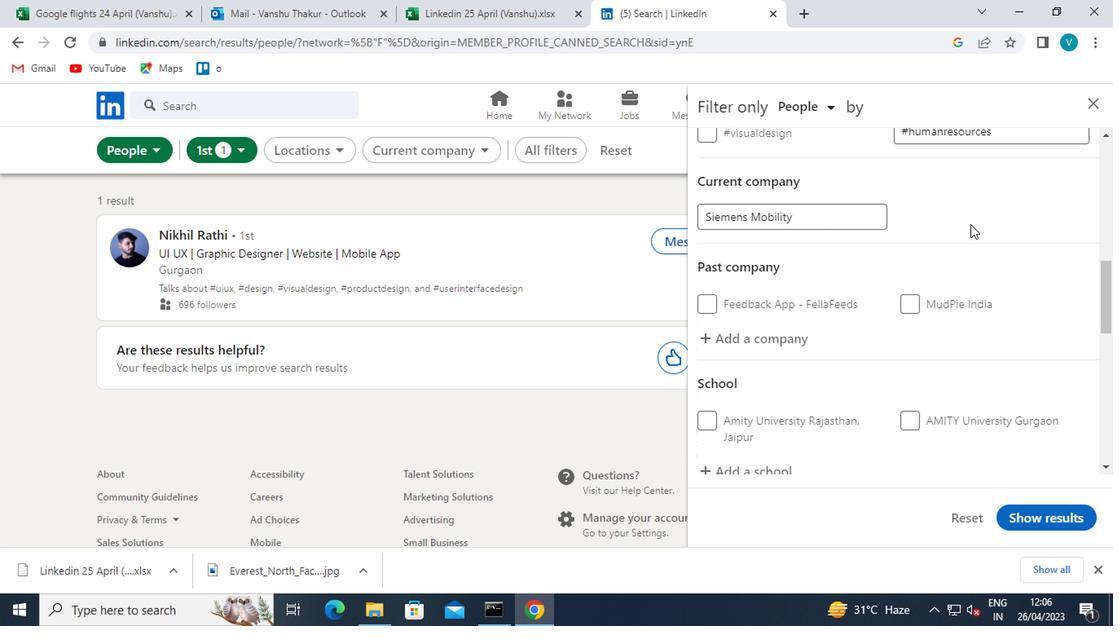 
Action: Mouse scrolled (970, 224) with delta (0, 0)
Screenshot: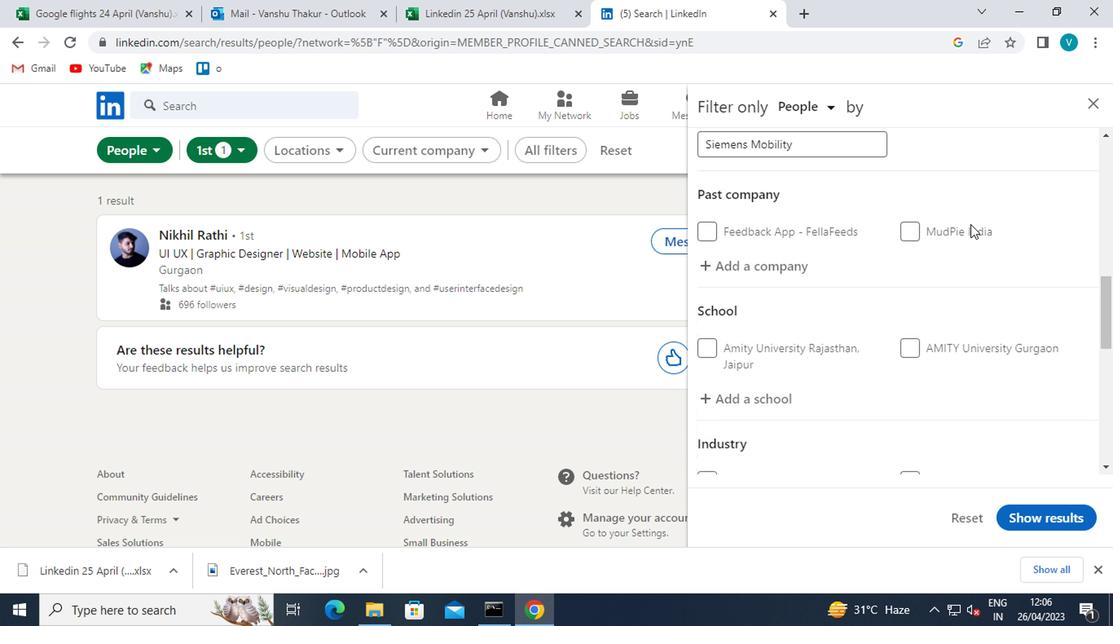 
Action: Mouse moved to (754, 306)
Screenshot: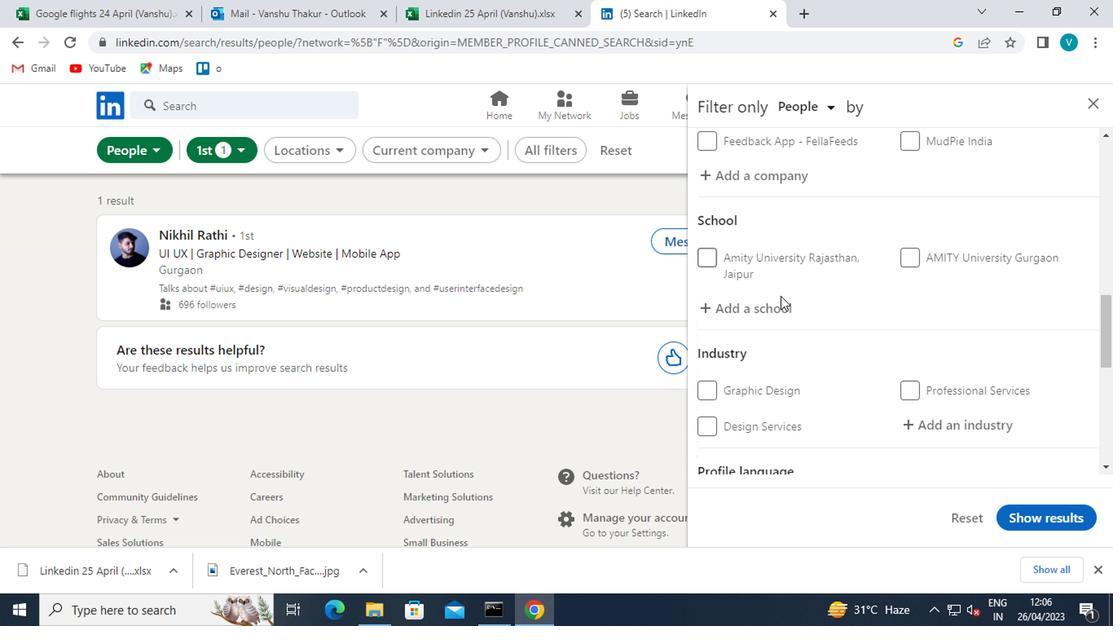 
Action: Mouse pressed left at (754, 306)
Screenshot: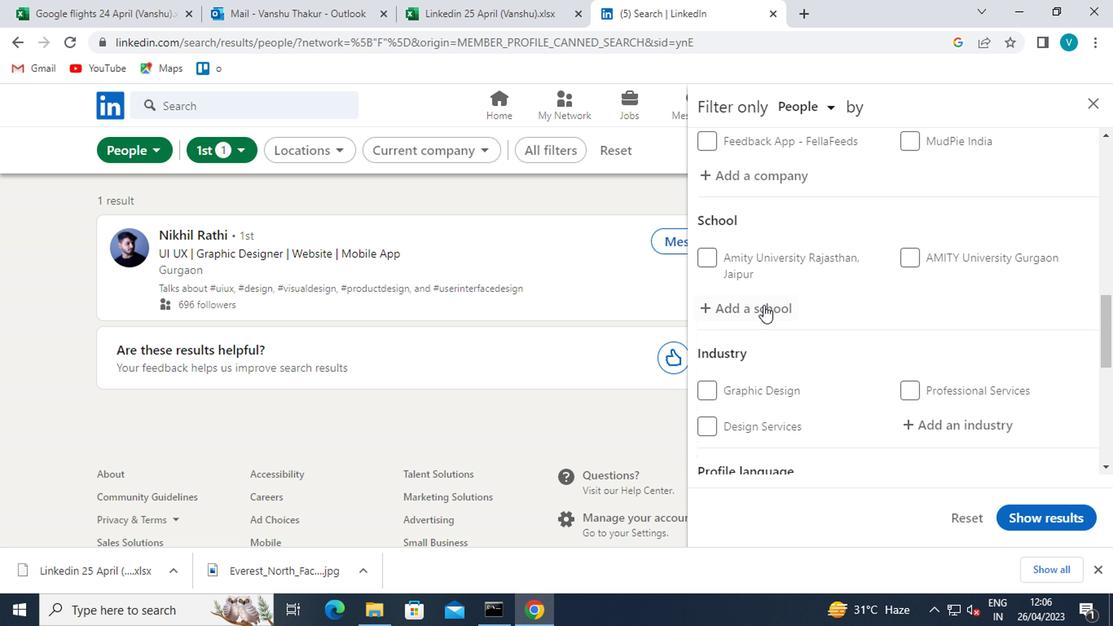 
Action: Key pressed <Key.shift>VIVEKANANDA<Key.space>
Screenshot: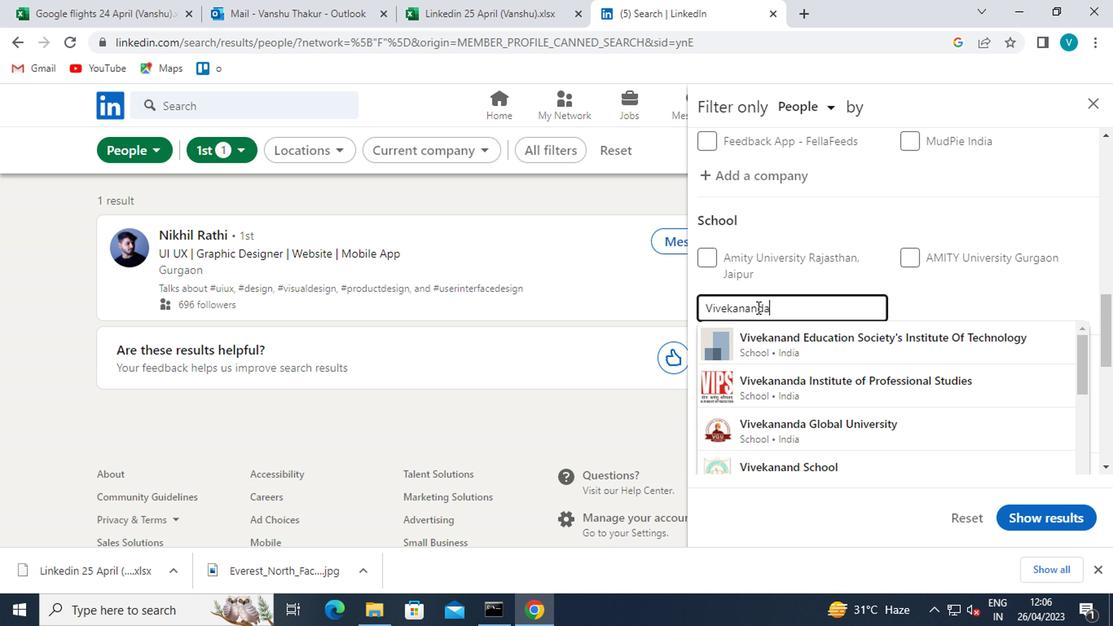 
Action: Mouse moved to (790, 387)
Screenshot: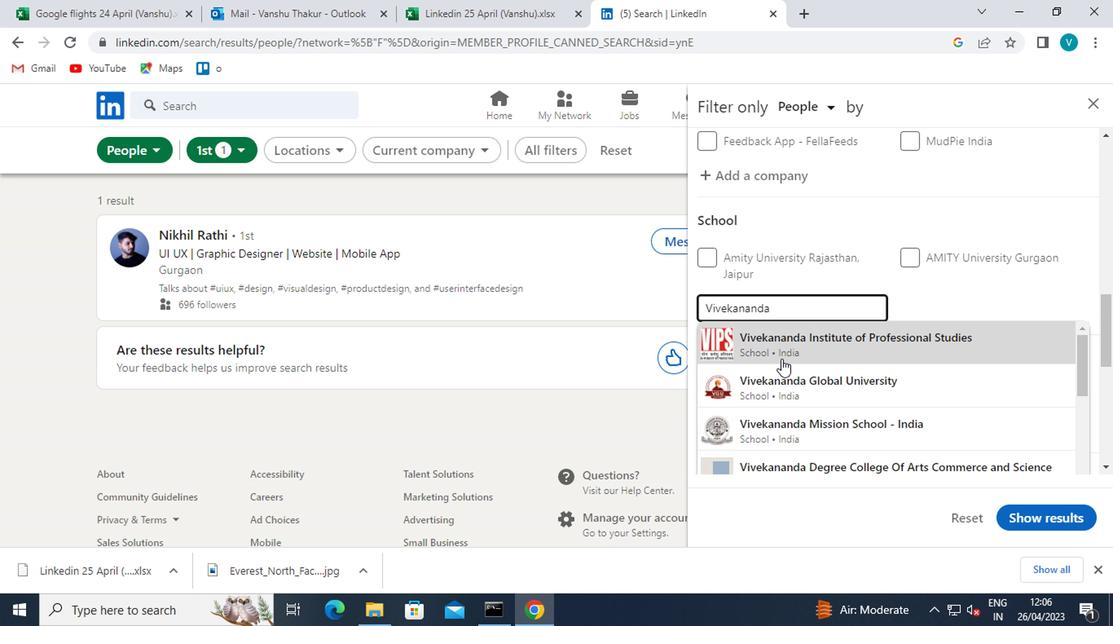 
Action: Mouse pressed left at (790, 387)
Screenshot: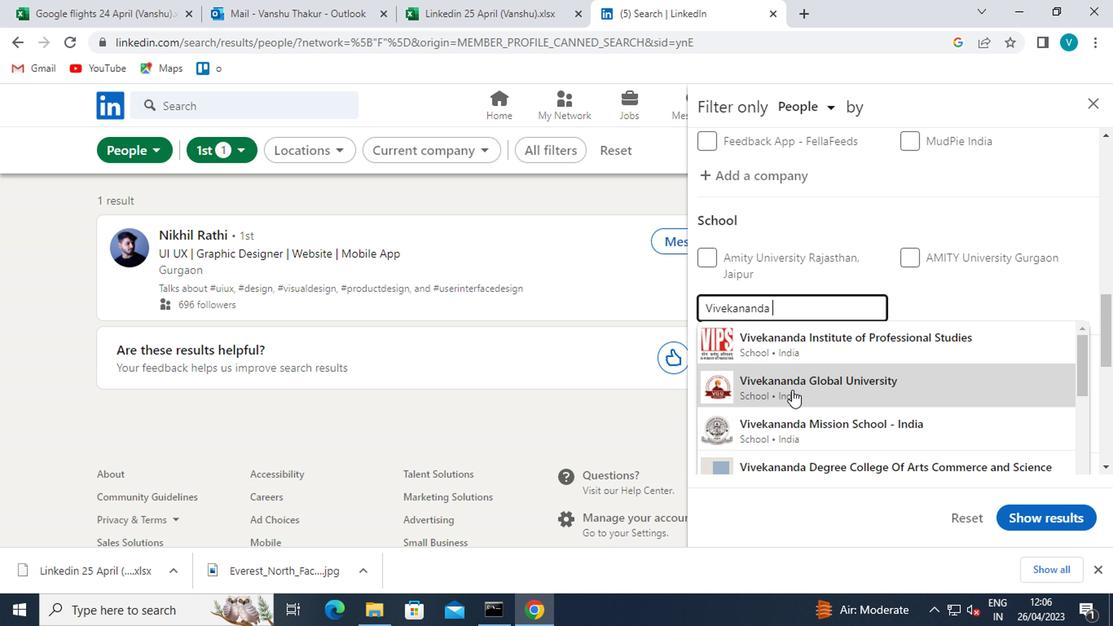 
Action: Mouse scrolled (790, 386) with delta (0, -1)
Screenshot: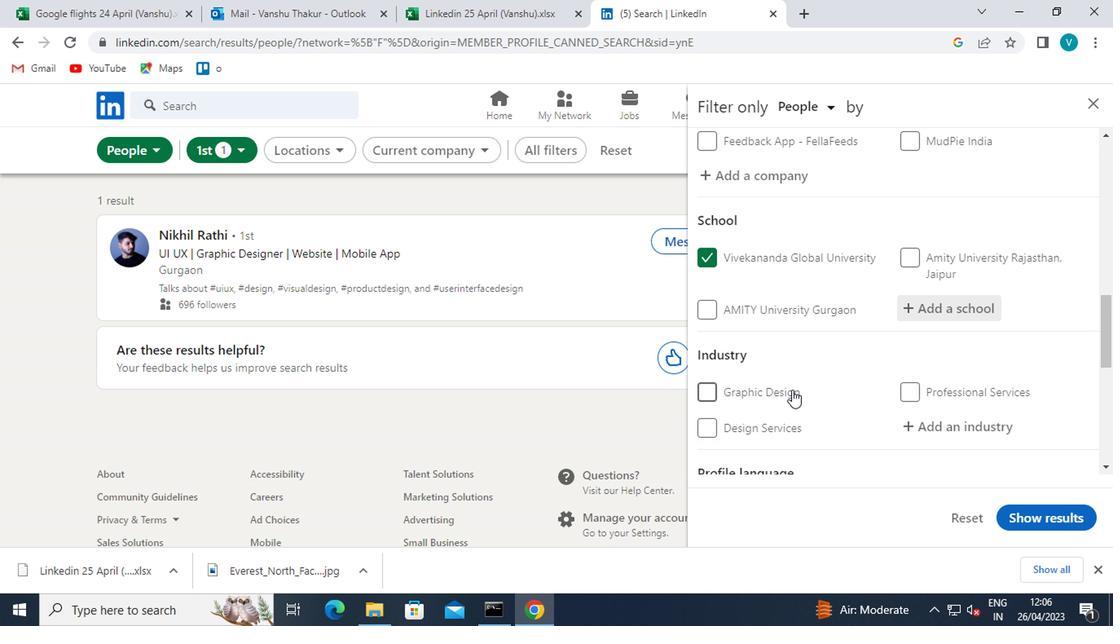 
Action: Mouse scrolled (790, 386) with delta (0, -1)
Screenshot: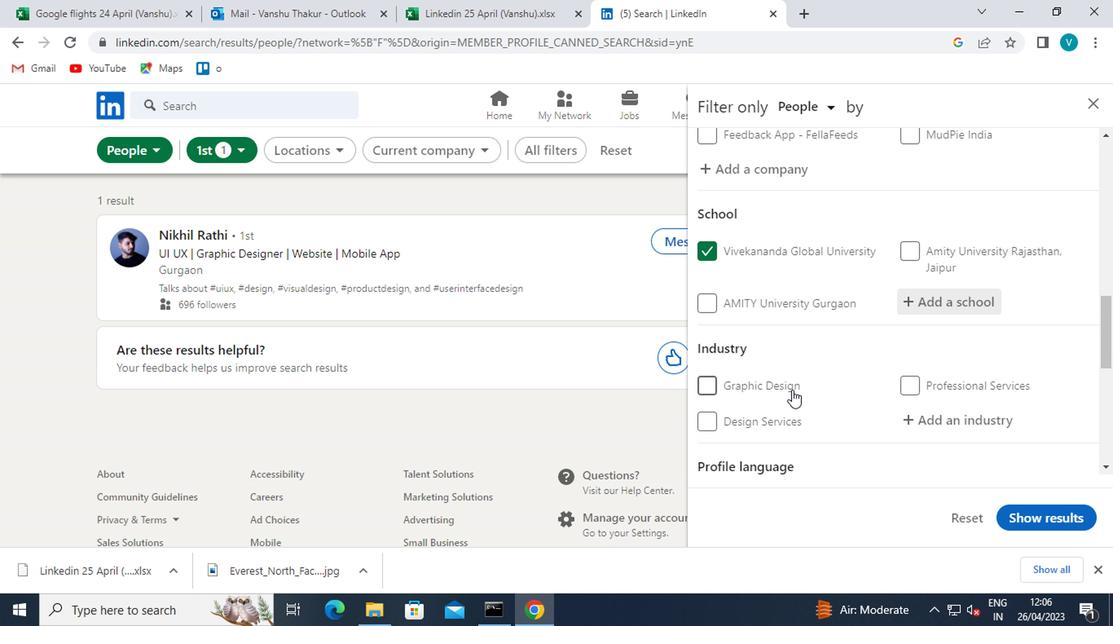 
Action: Mouse moved to (993, 265)
Screenshot: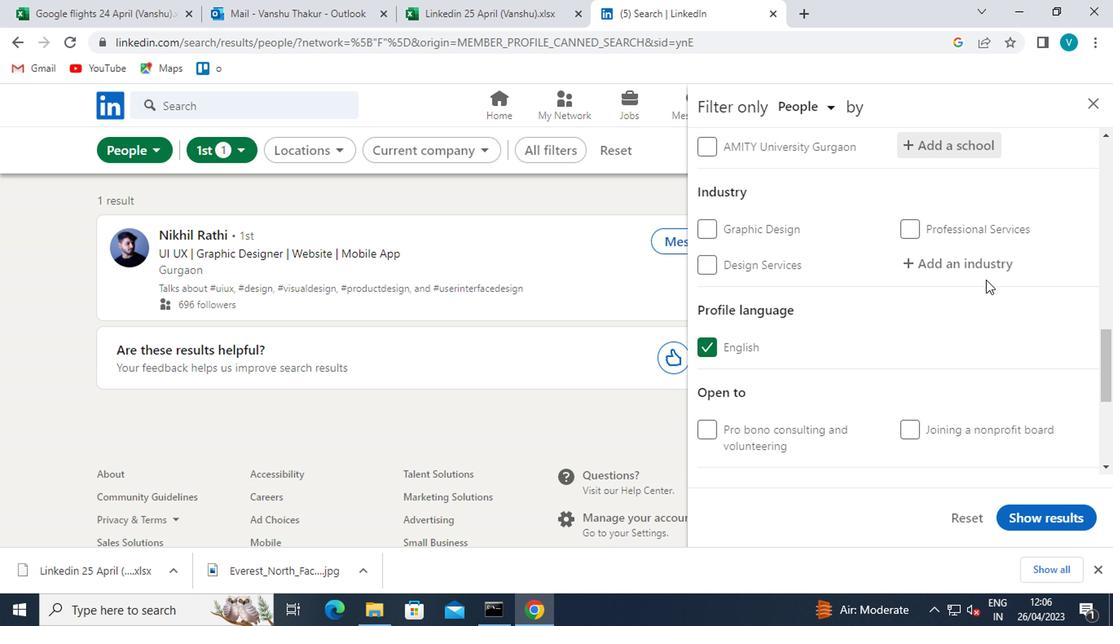 
Action: Mouse pressed left at (993, 265)
Screenshot: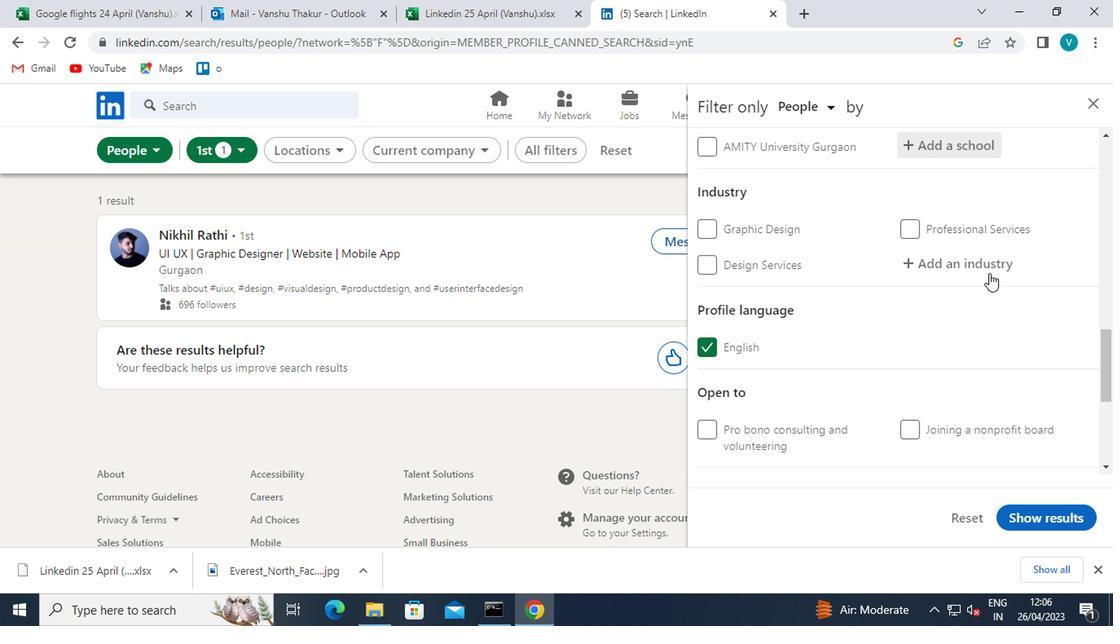 
Action: Key pressed <Key.shift>RES
Screenshot: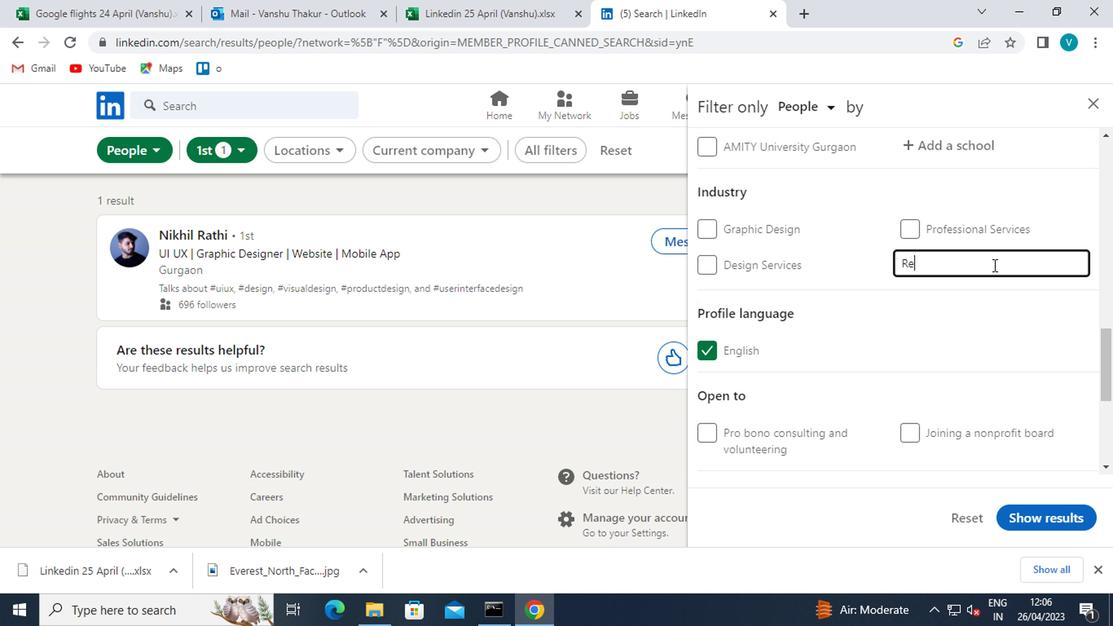 
Action: Mouse moved to (739, 288)
Screenshot: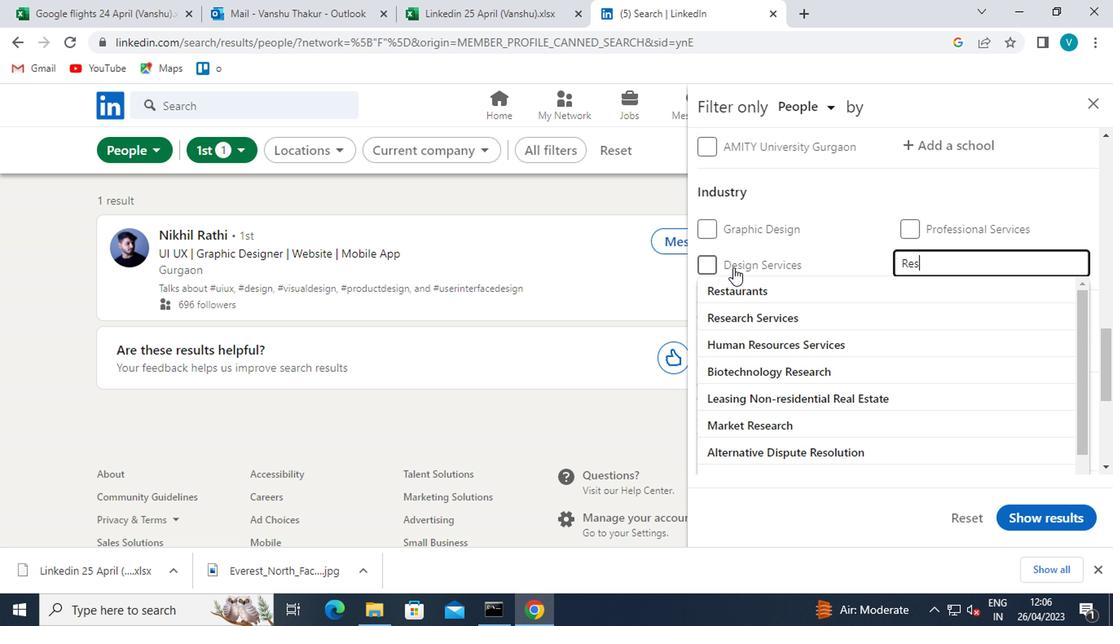 
Action: Mouse pressed left at (739, 288)
Screenshot: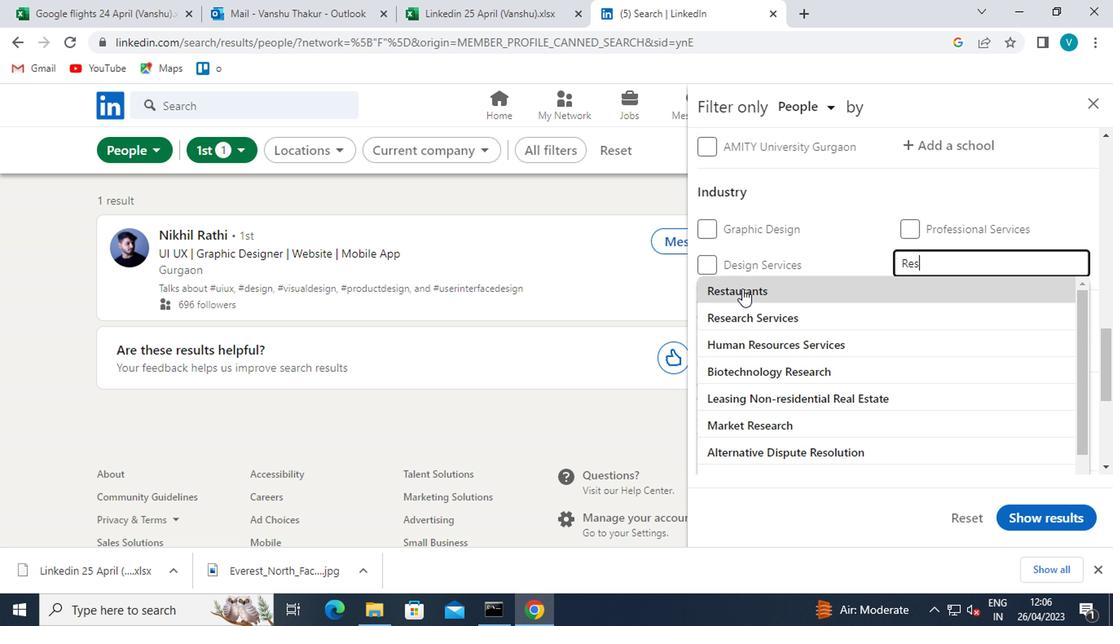 
Action: Mouse scrolled (739, 287) with delta (0, 0)
Screenshot: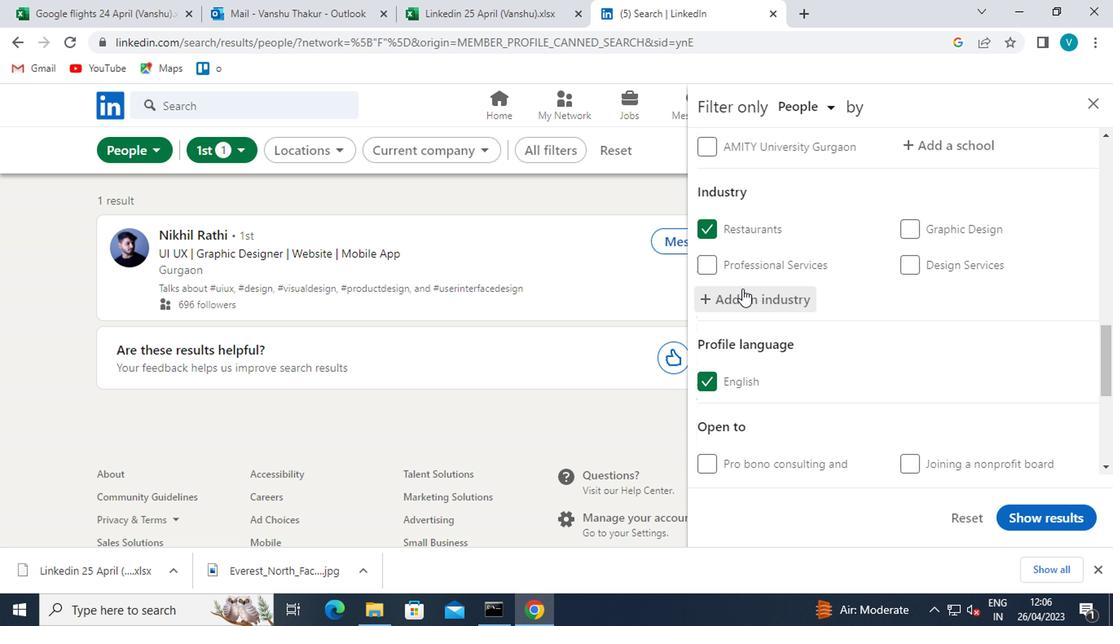 
Action: Mouse scrolled (739, 287) with delta (0, 0)
Screenshot: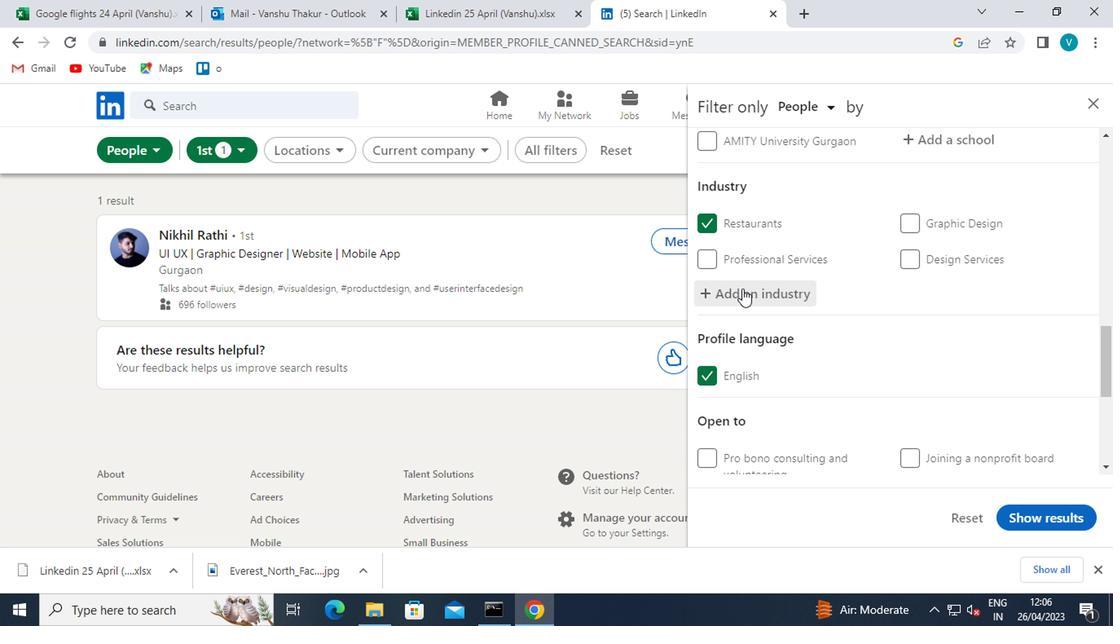 
Action: Mouse moved to (739, 292)
Screenshot: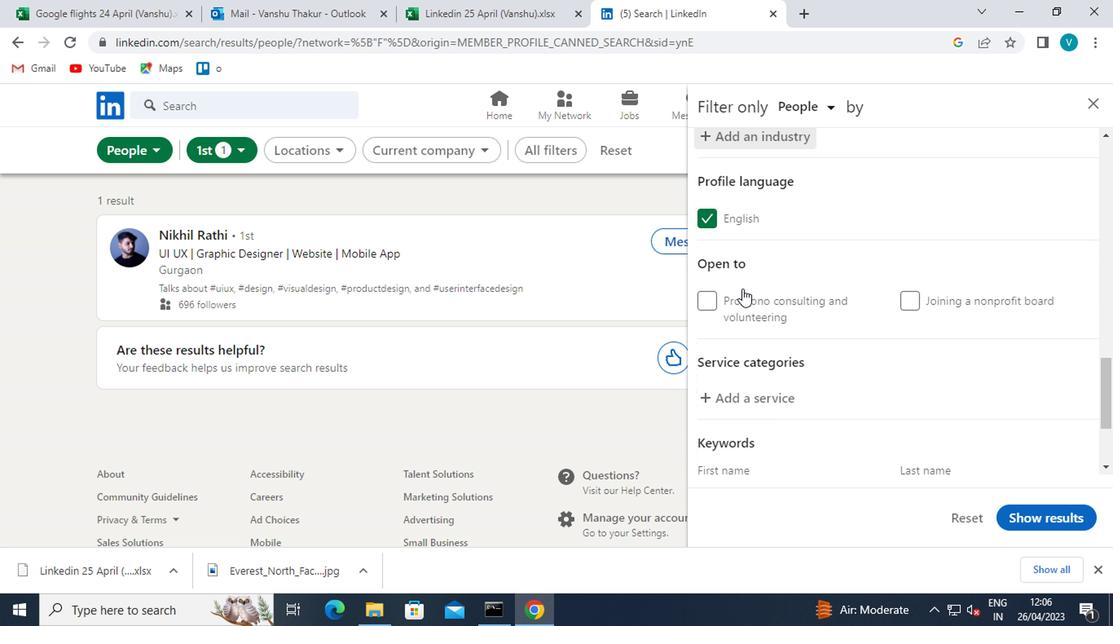 
Action: Mouse scrolled (739, 292) with delta (0, 0)
Screenshot: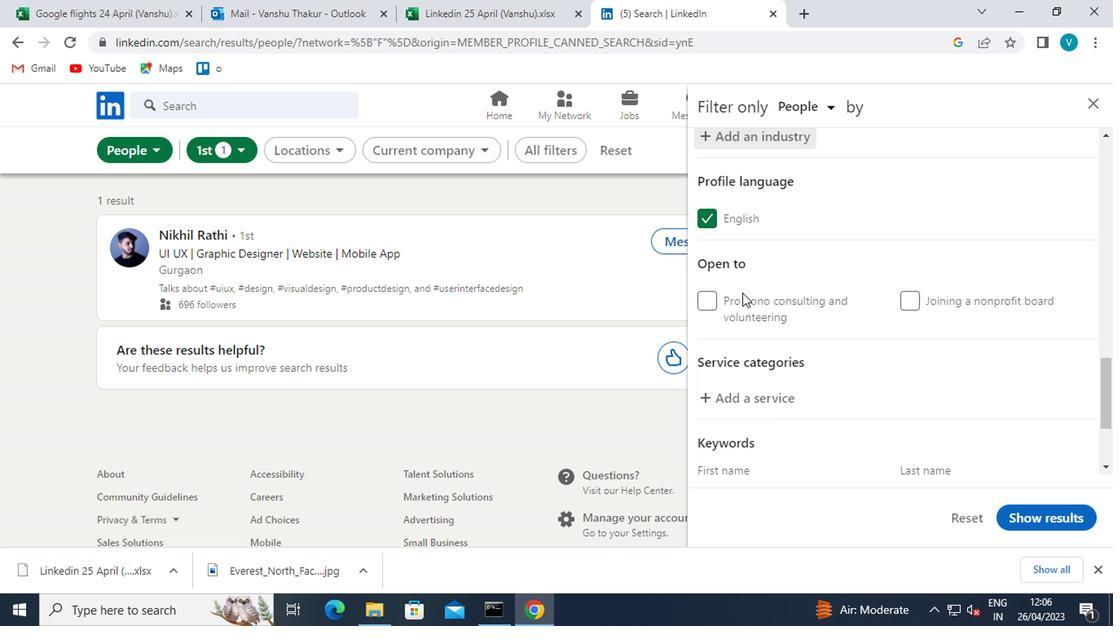 
Action: Mouse moved to (733, 319)
Screenshot: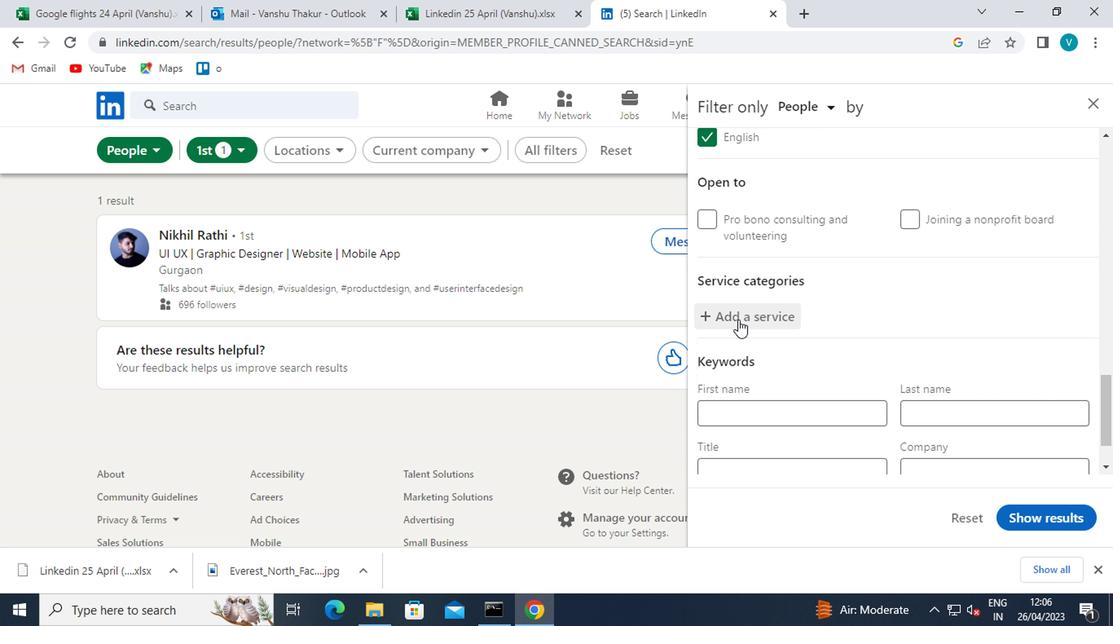 
Action: Mouse pressed left at (733, 319)
Screenshot: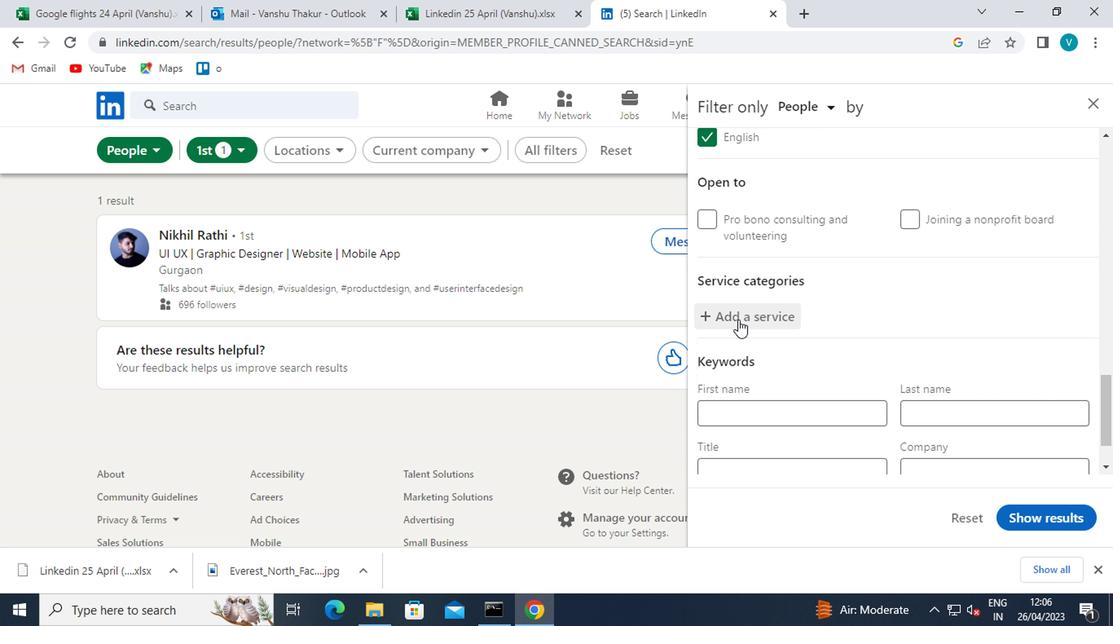 
Action: Mouse moved to (708, 313)
Screenshot: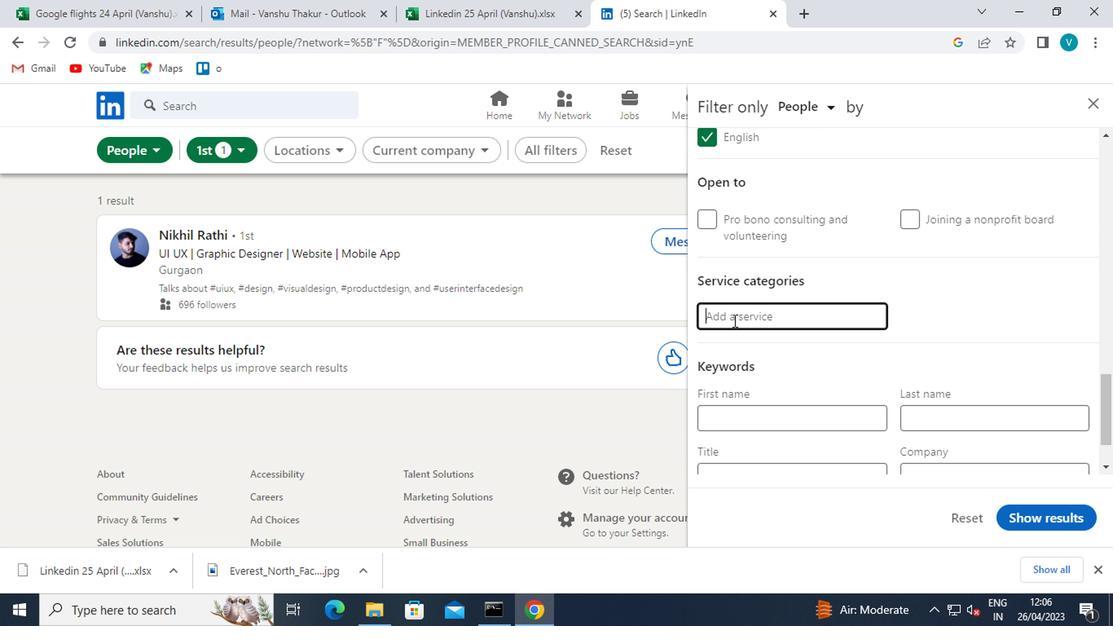 
Action: Key pressed <Key.shift>LEAD<Key.space>
Screenshot: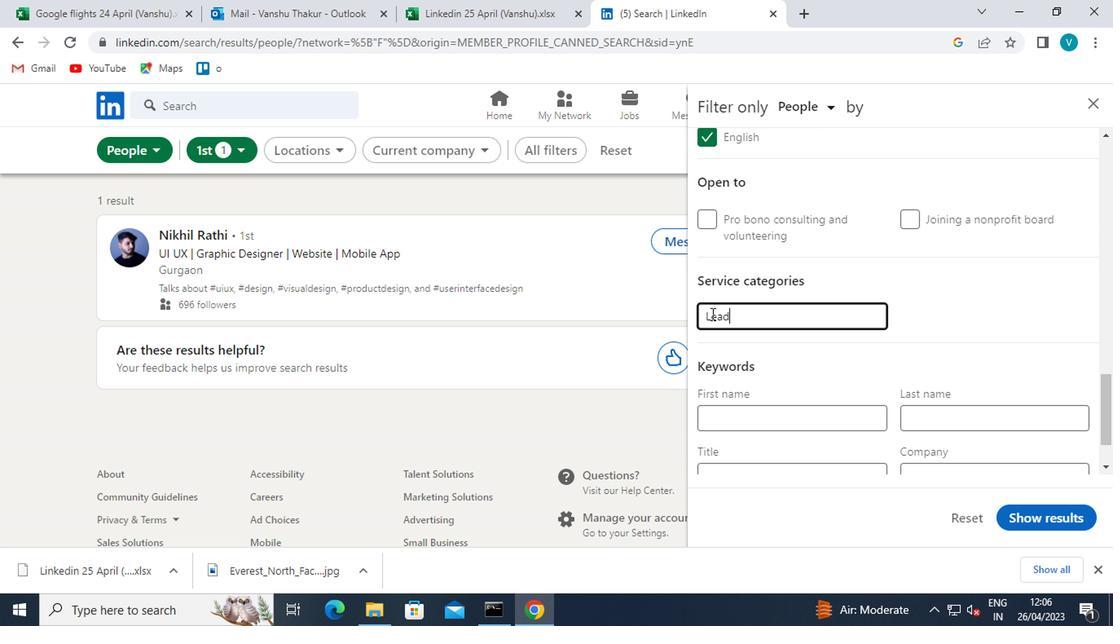 
Action: Mouse moved to (707, 312)
Screenshot: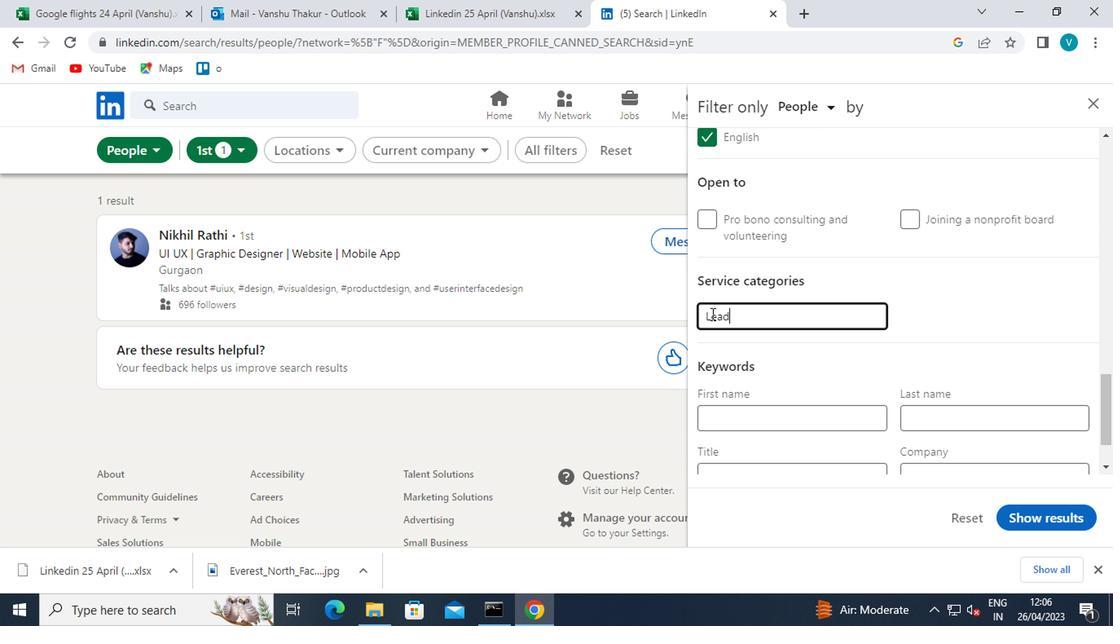 
Action: Key pressed <Key.shift><Key.shift><Key.shift><Key.shift><Key.shift>
Screenshot: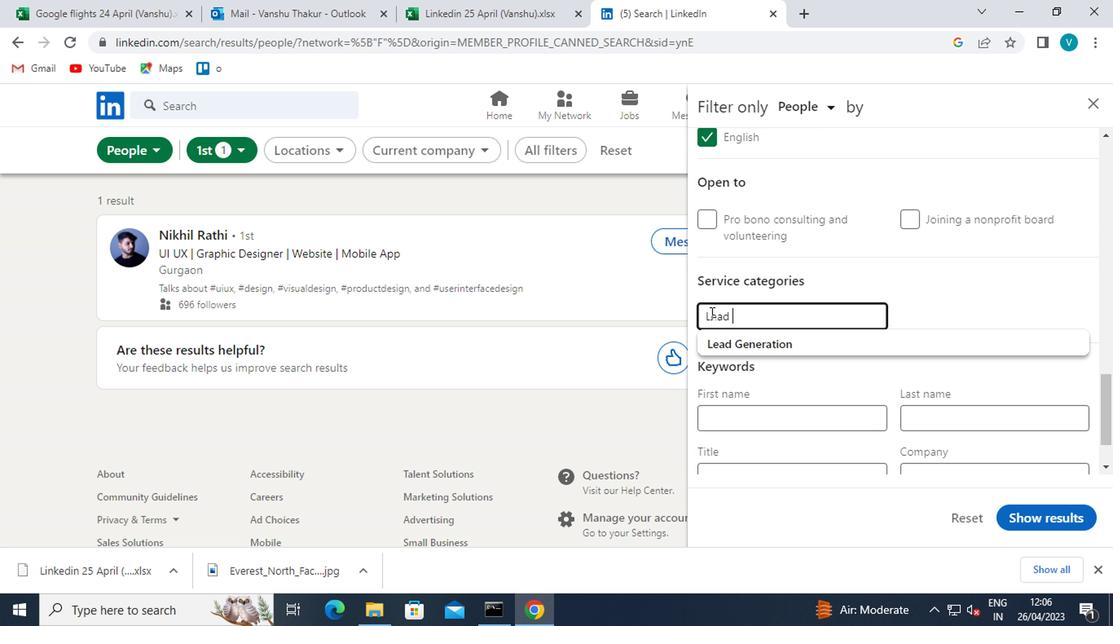 
Action: Mouse moved to (752, 338)
Screenshot: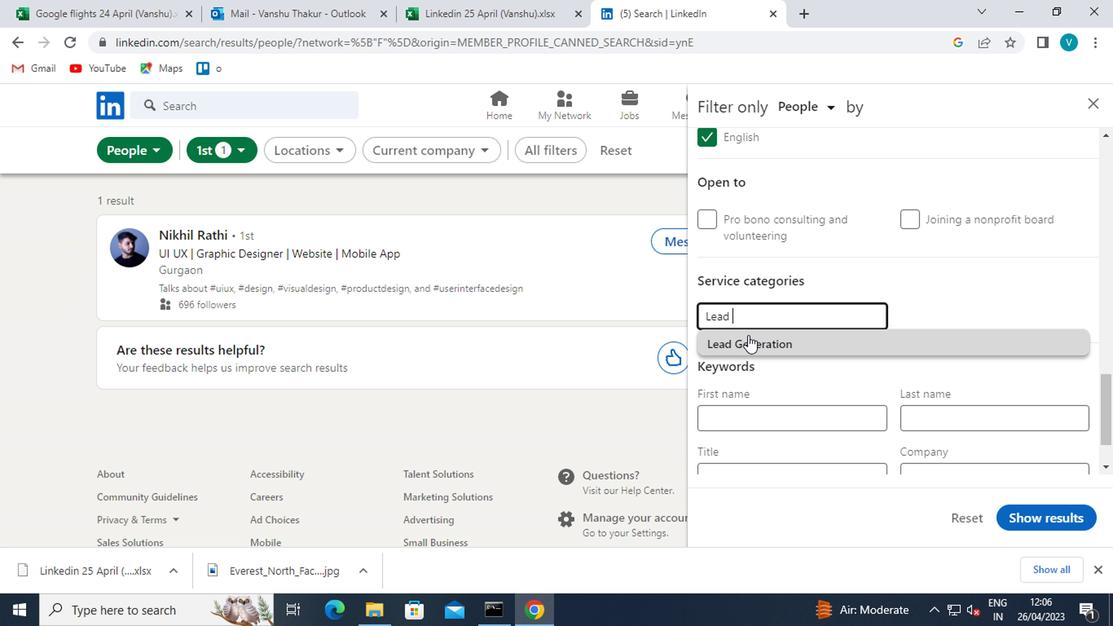 
Action: Mouse pressed left at (752, 338)
Screenshot: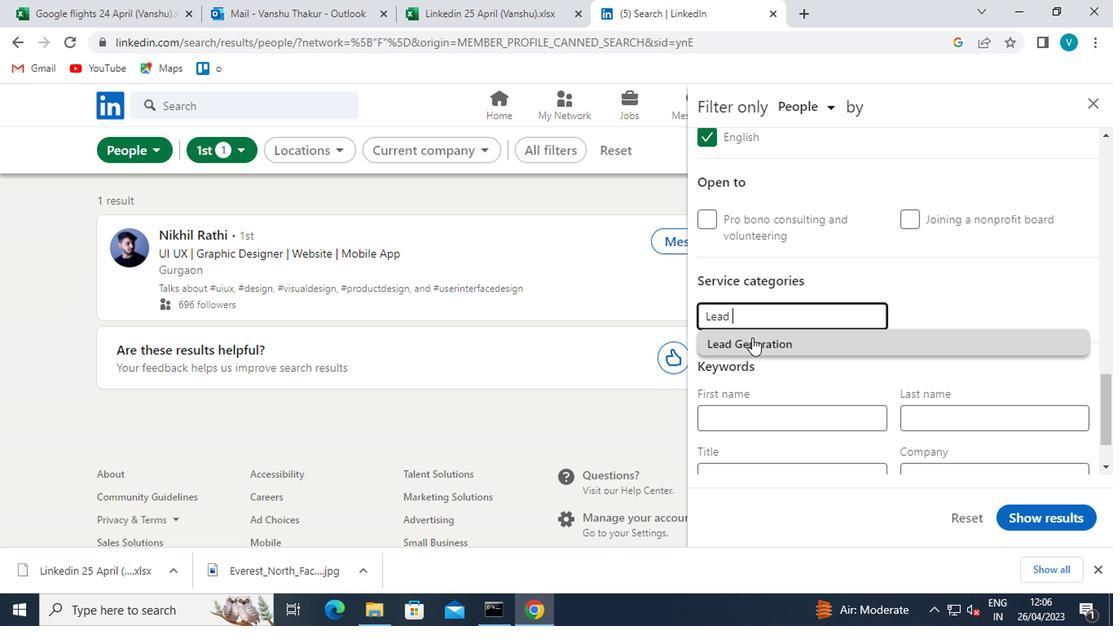 
Action: Mouse scrolled (752, 337) with delta (0, -1)
Screenshot: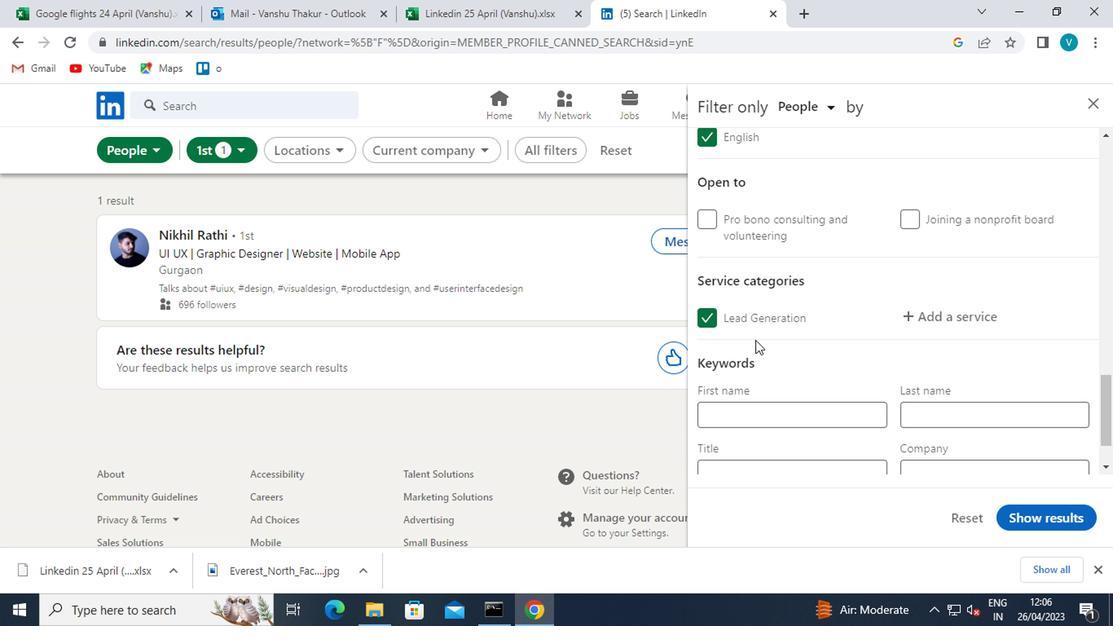 
Action: Mouse scrolled (752, 337) with delta (0, -1)
Screenshot: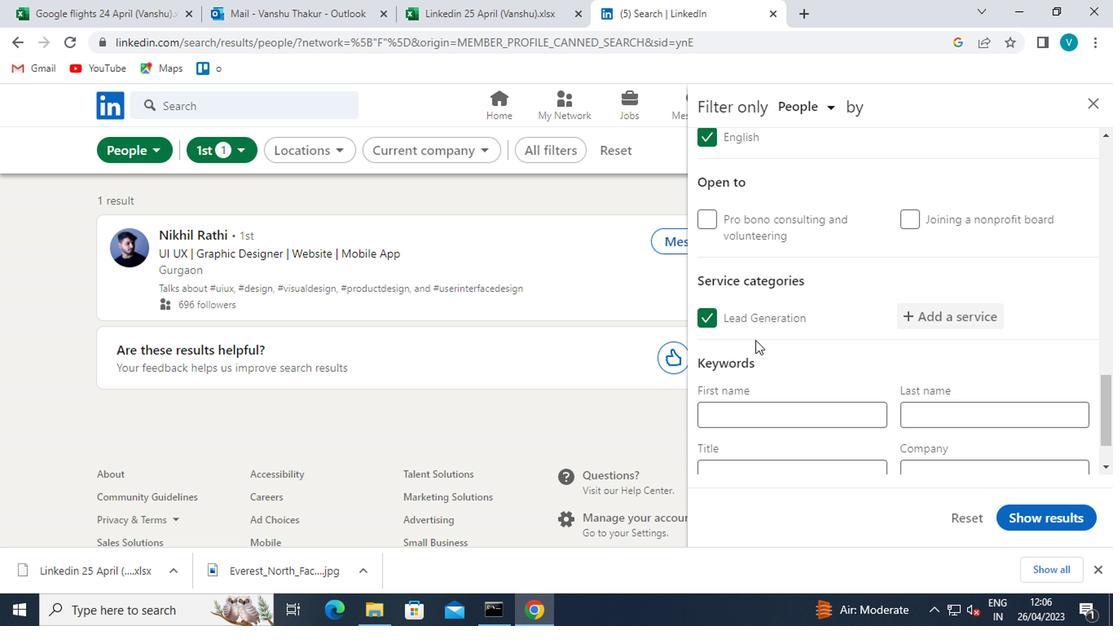 
Action: Mouse moved to (758, 389)
Screenshot: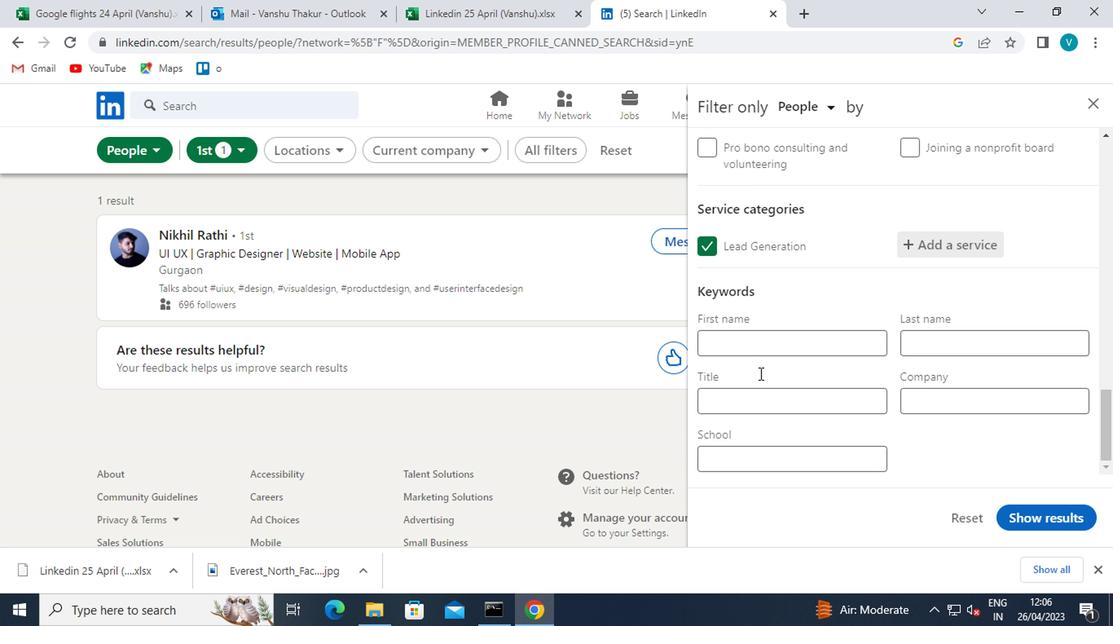 
Action: Mouse pressed left at (758, 389)
Screenshot: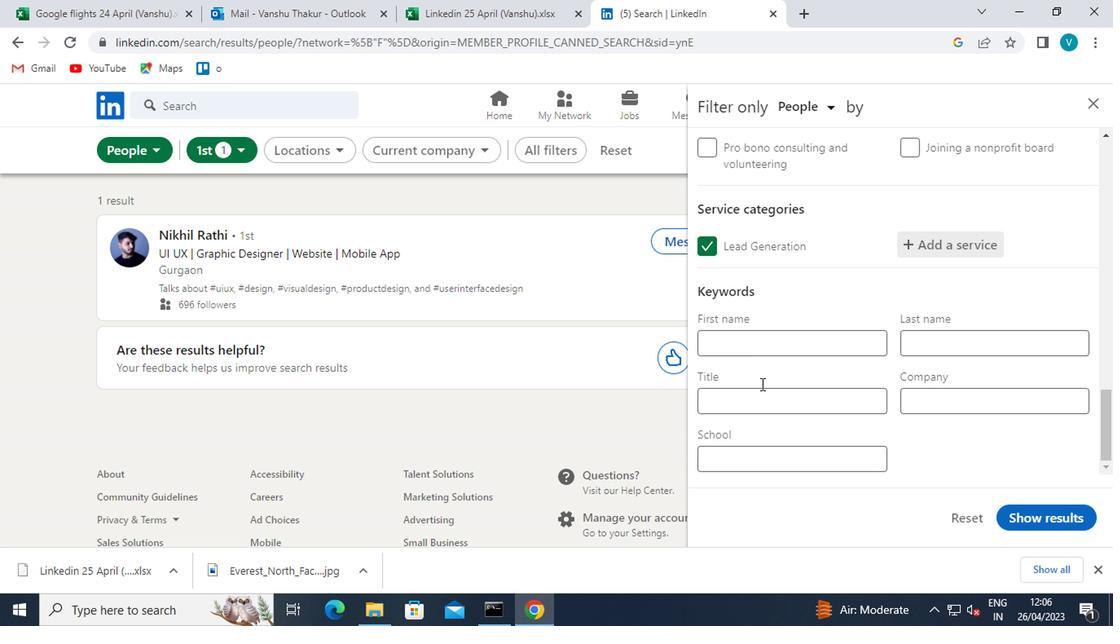 
Action: Mouse moved to (760, 398)
Screenshot: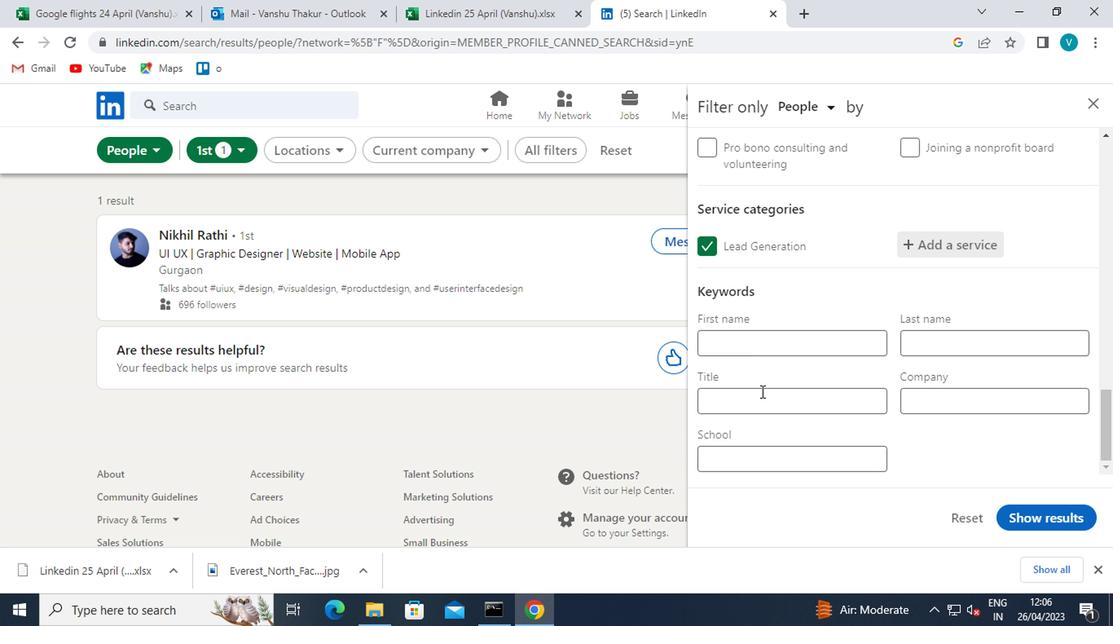 
Action: Mouse pressed left at (760, 398)
Screenshot: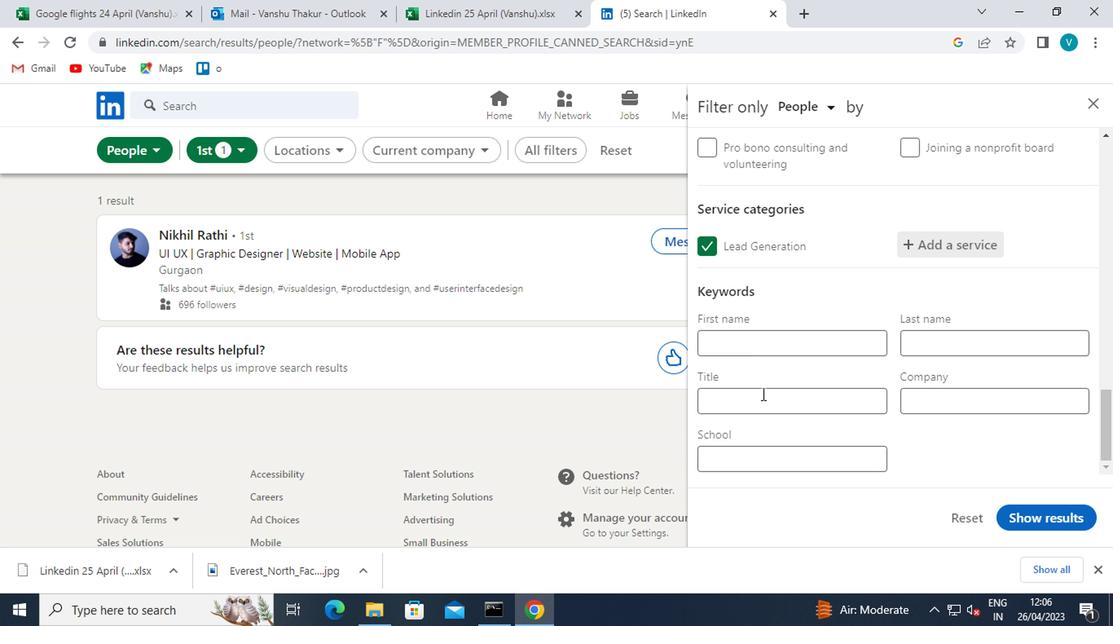 
Action: Mouse moved to (790, 393)
Screenshot: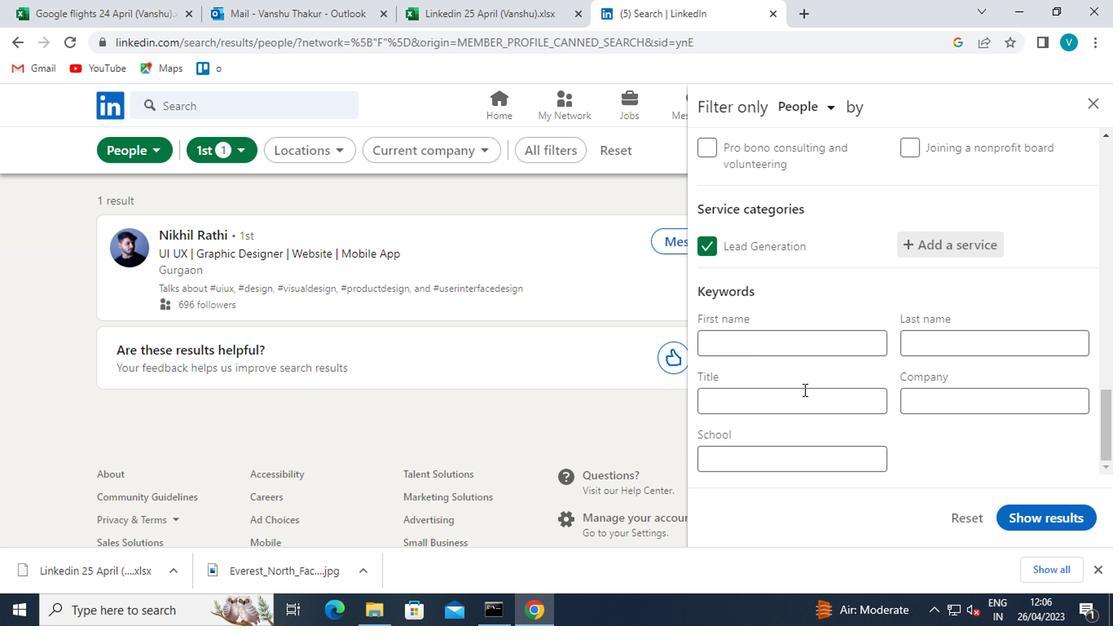 
Action: Mouse pressed left at (790, 393)
Screenshot: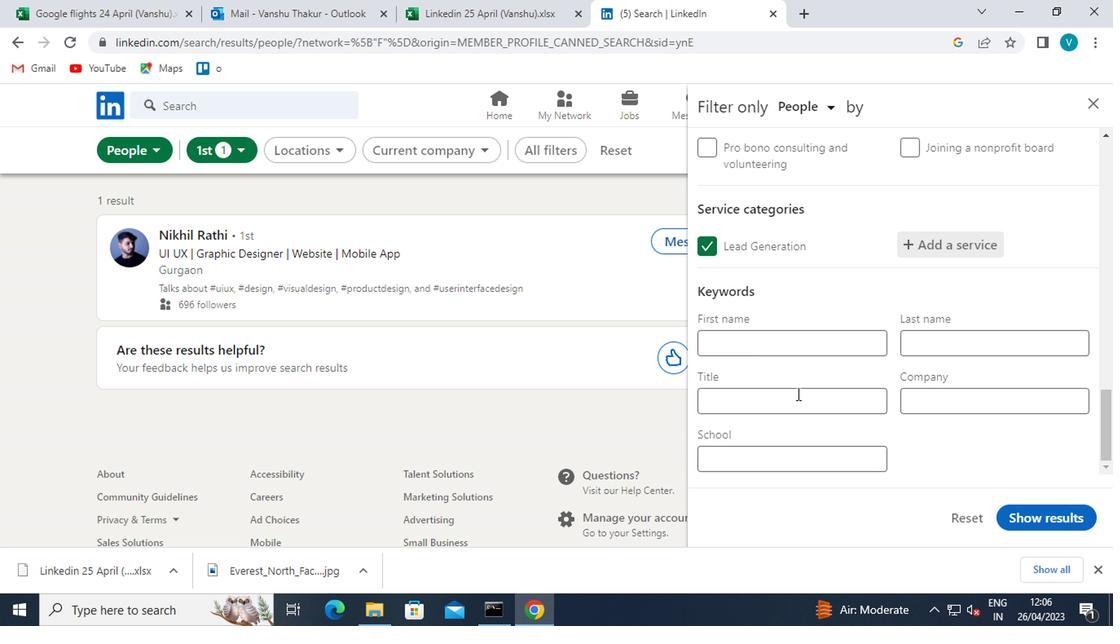 
Action: Mouse moved to (804, 375)
Screenshot: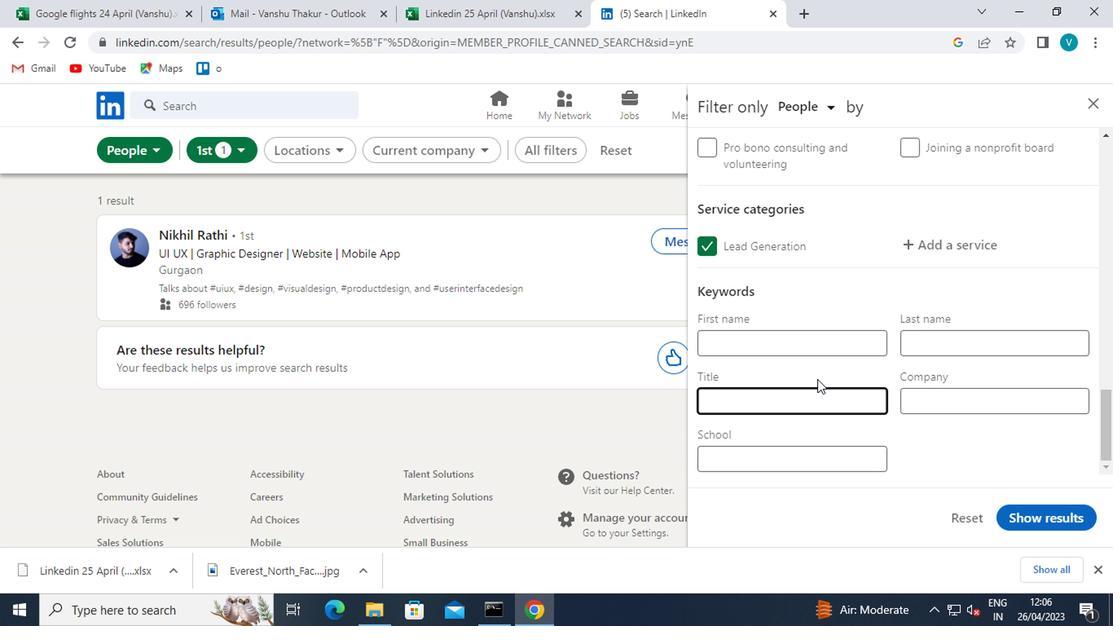 
Action: Key pressed <Key.shift>HABITAT
Screenshot: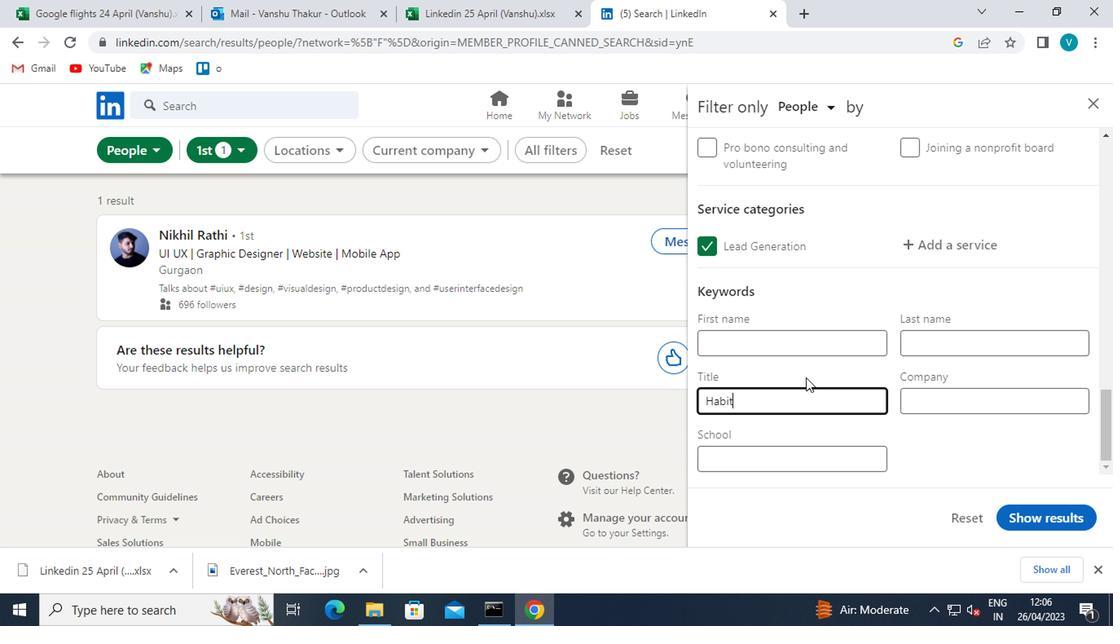 
Action: Mouse moved to (764, 366)
Screenshot: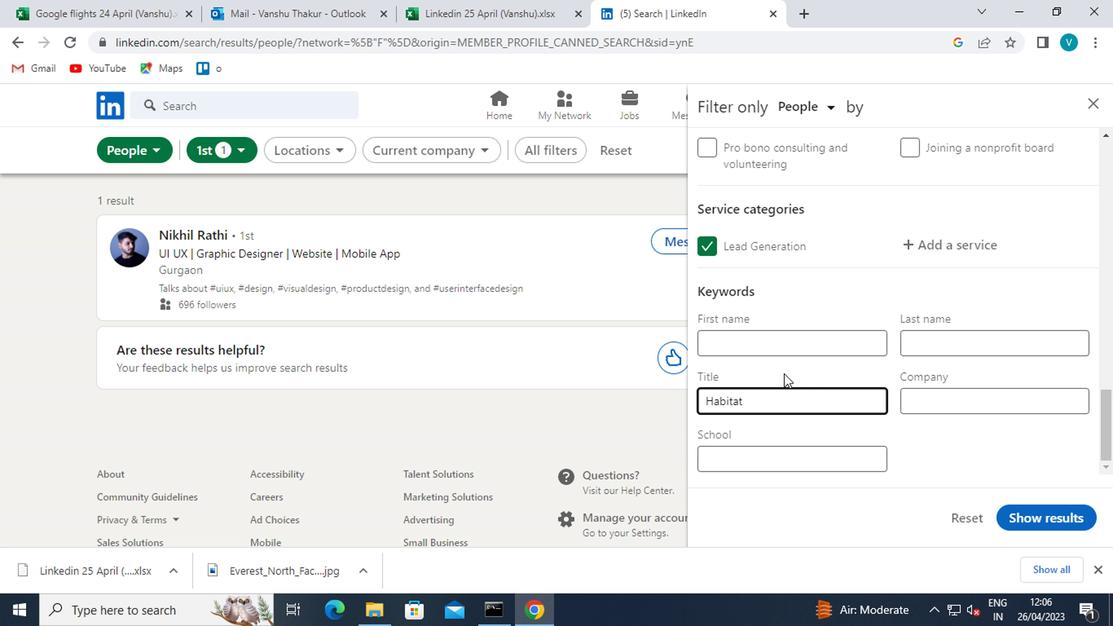 
Action: Key pressed <Key.space>FOR<Key.space><Key.shift>HU
Screenshot: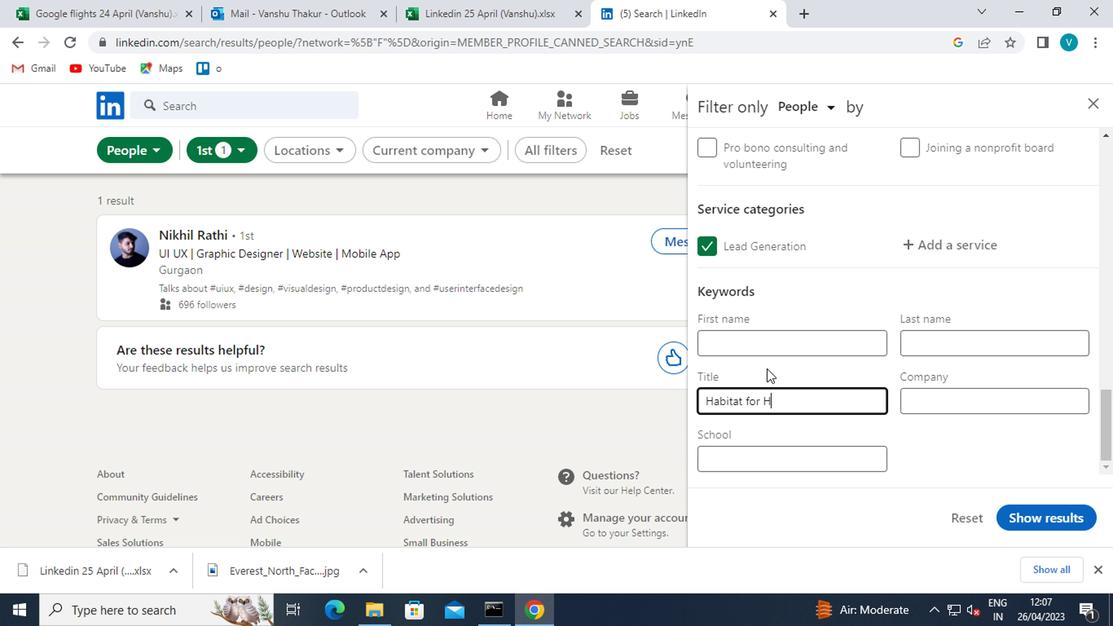 
Action: Mouse moved to (764, 366)
Screenshot: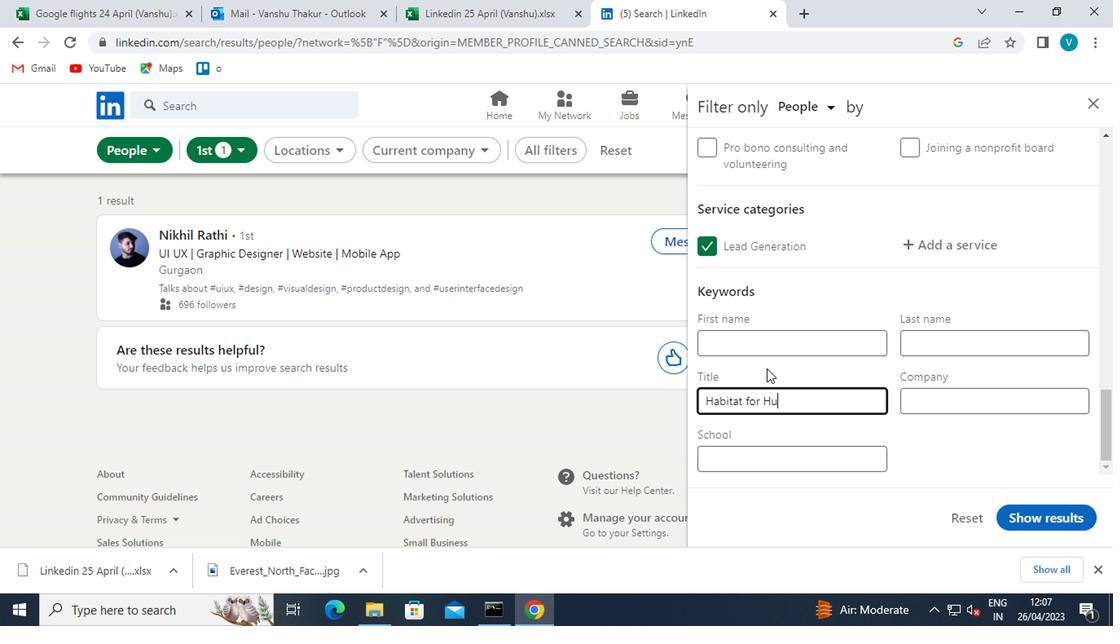 
Action: Key pressed MANITY<Key.space><Key.shift>BUILDER
Screenshot: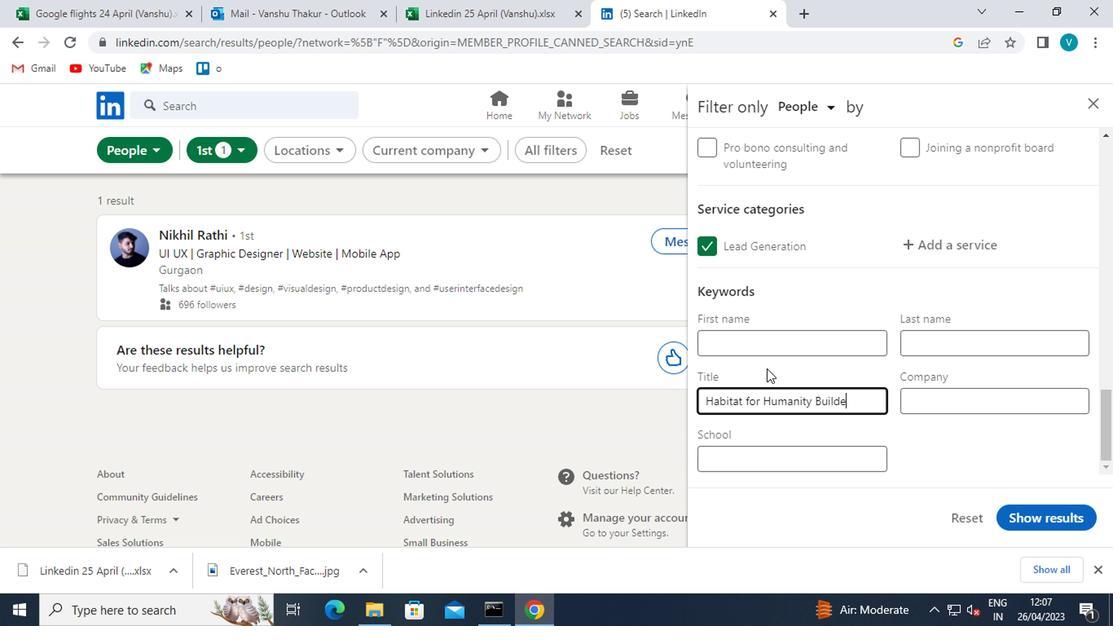
Action: Mouse moved to (1037, 516)
Screenshot: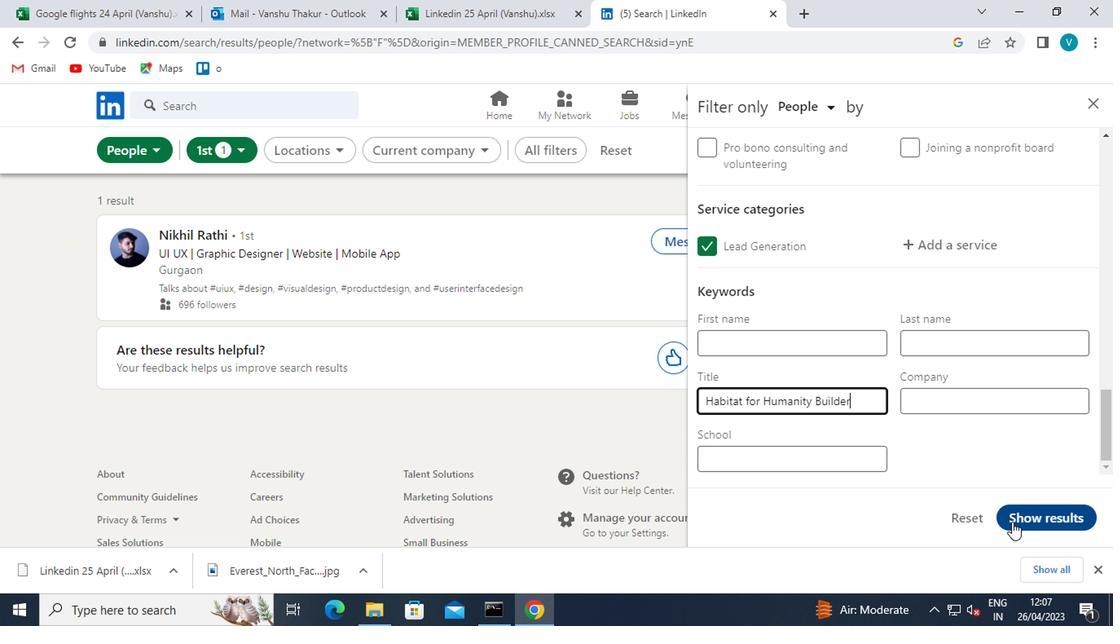 
Action: Mouse pressed left at (1037, 516)
Screenshot: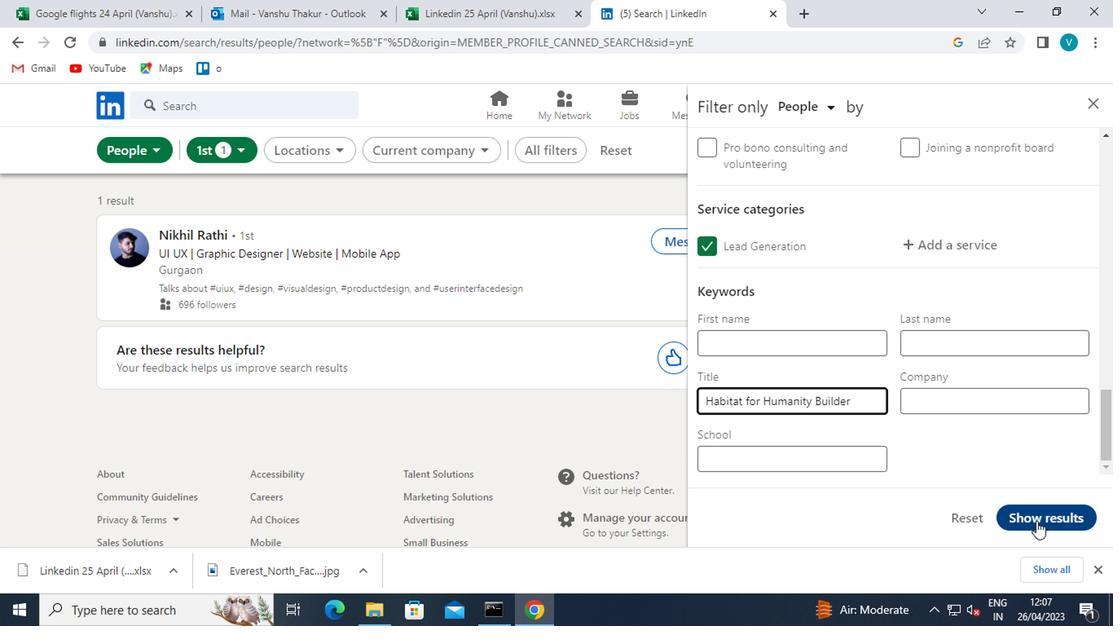 
